 Task: Find connections with filter location Ilkal with filter topic #leadership with filter profile language French with filter current company Vedantu with filter school University School of Law and Legal Studies with filter industry Electric Power Transmission, Control, and Distribution with filter service category Growth Marketing with filter keywords title Translator
Action: Mouse moved to (521, 78)
Screenshot: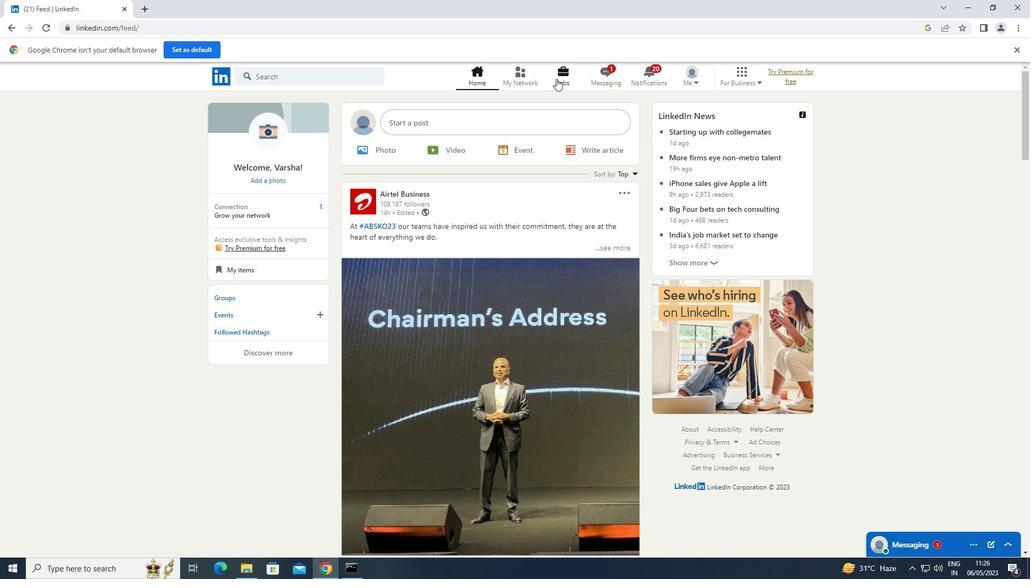 
Action: Mouse pressed left at (521, 78)
Screenshot: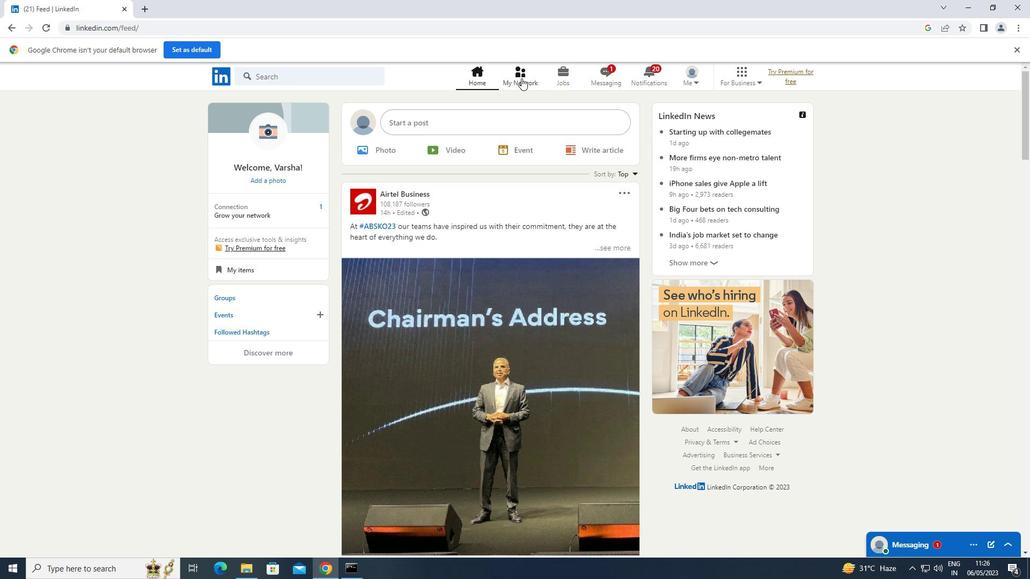 
Action: Mouse moved to (293, 133)
Screenshot: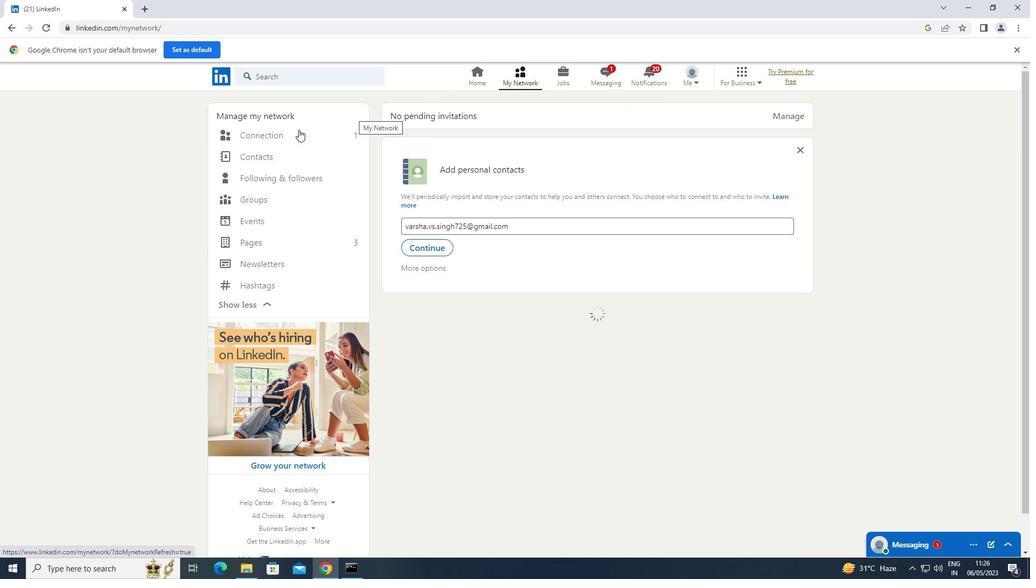 
Action: Mouse pressed left at (293, 133)
Screenshot: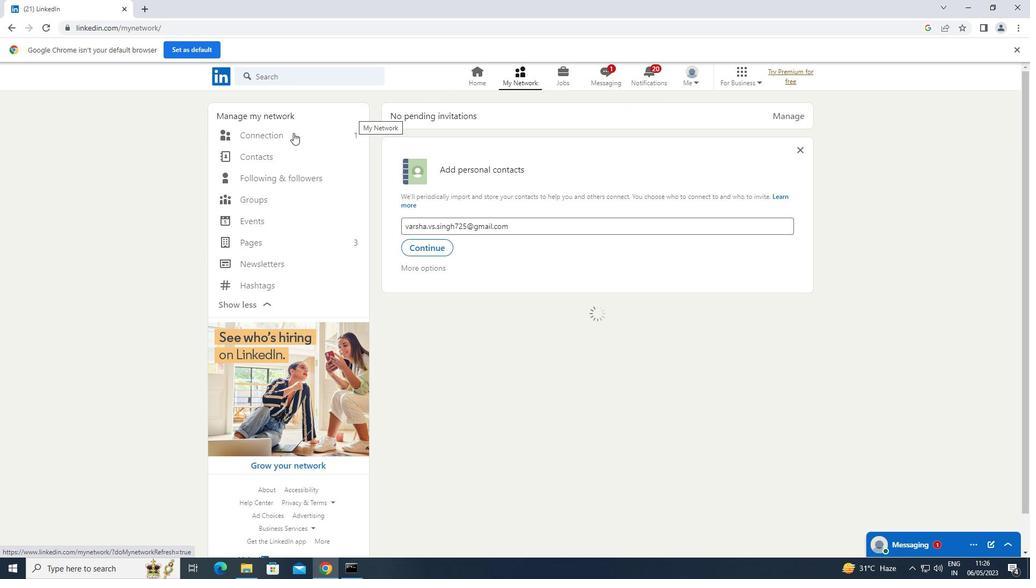 
Action: Mouse moved to (605, 136)
Screenshot: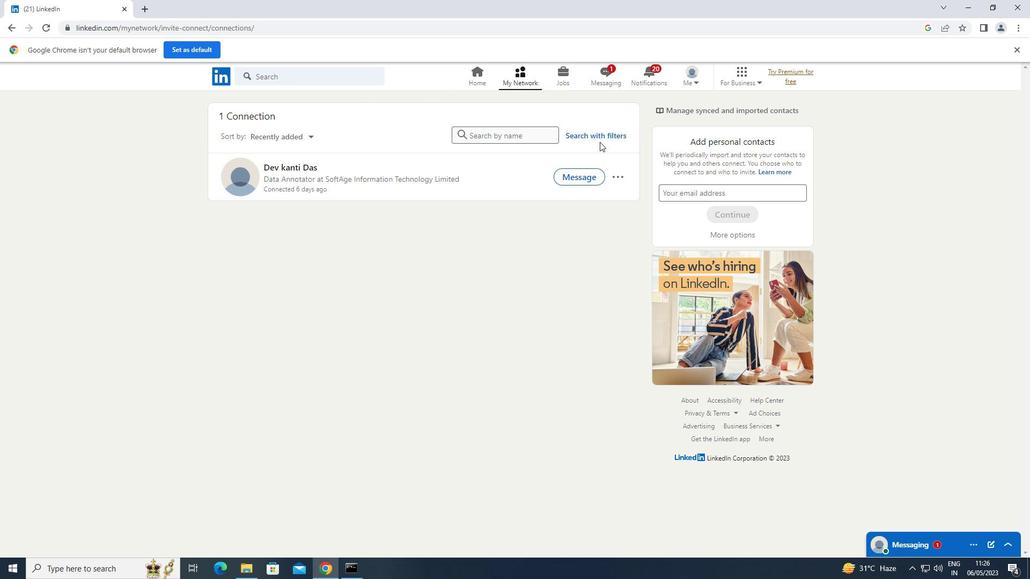 
Action: Mouse pressed left at (605, 136)
Screenshot: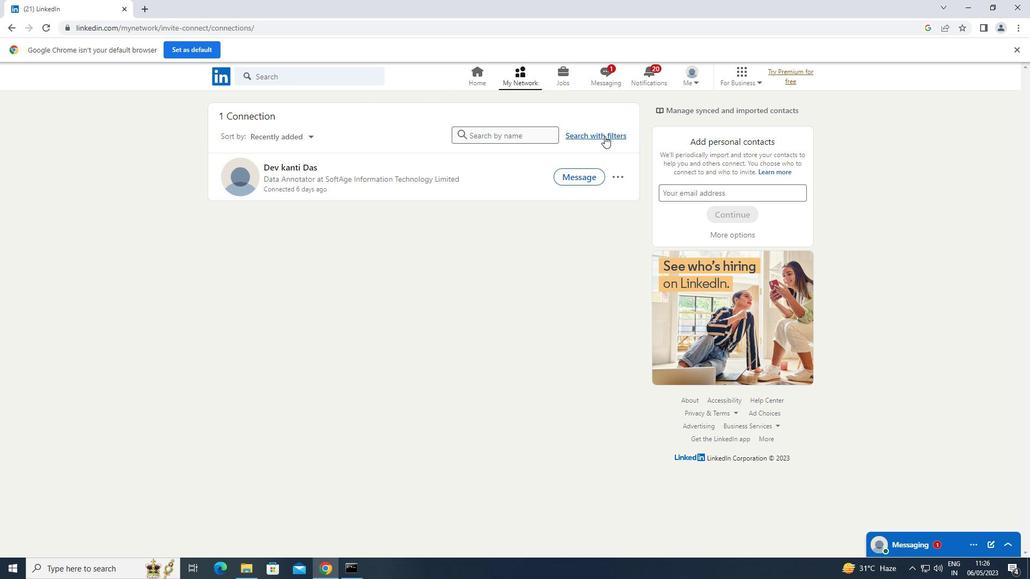 
Action: Mouse moved to (553, 107)
Screenshot: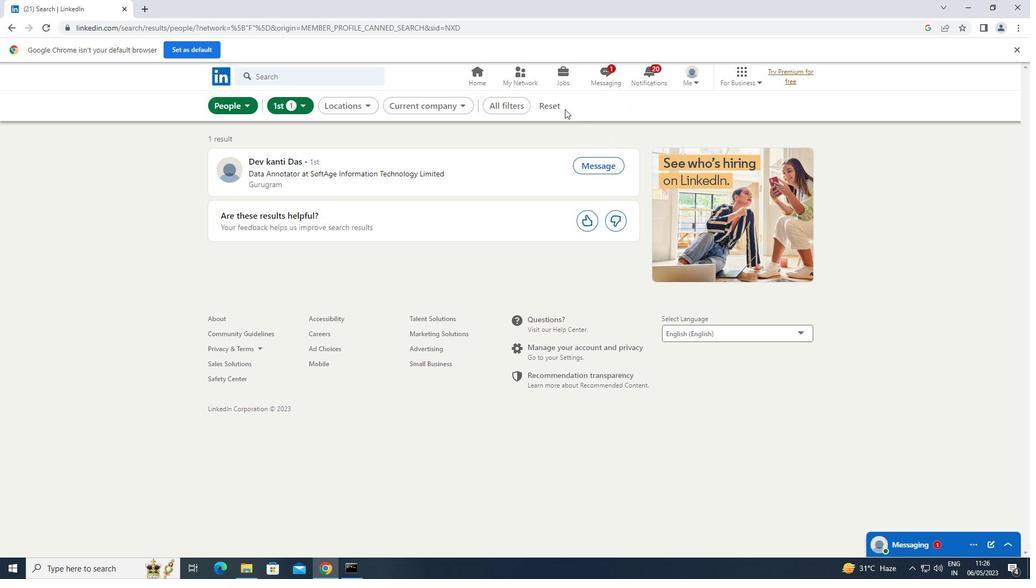 
Action: Mouse pressed left at (553, 107)
Screenshot: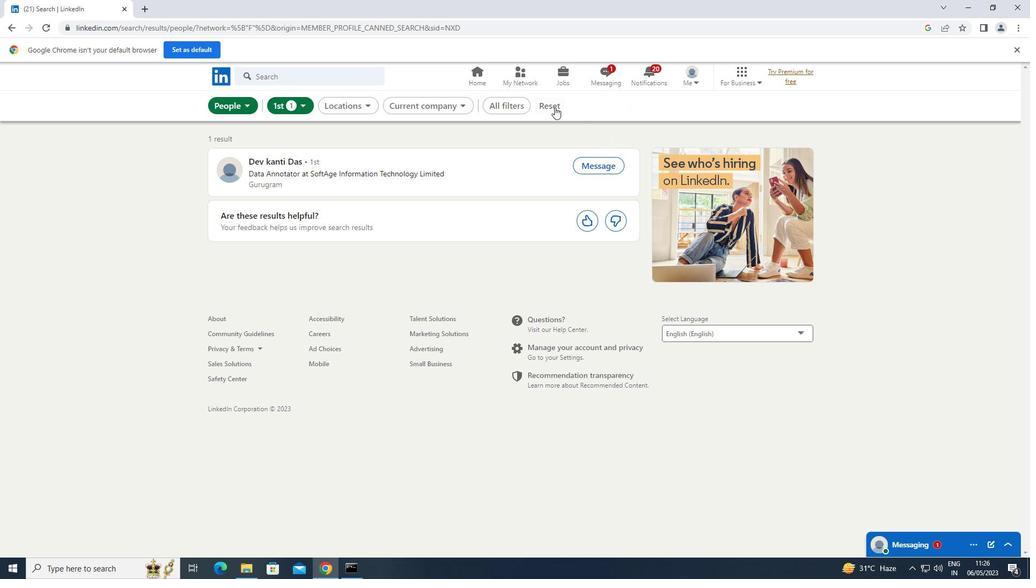 
Action: Mouse moved to (541, 107)
Screenshot: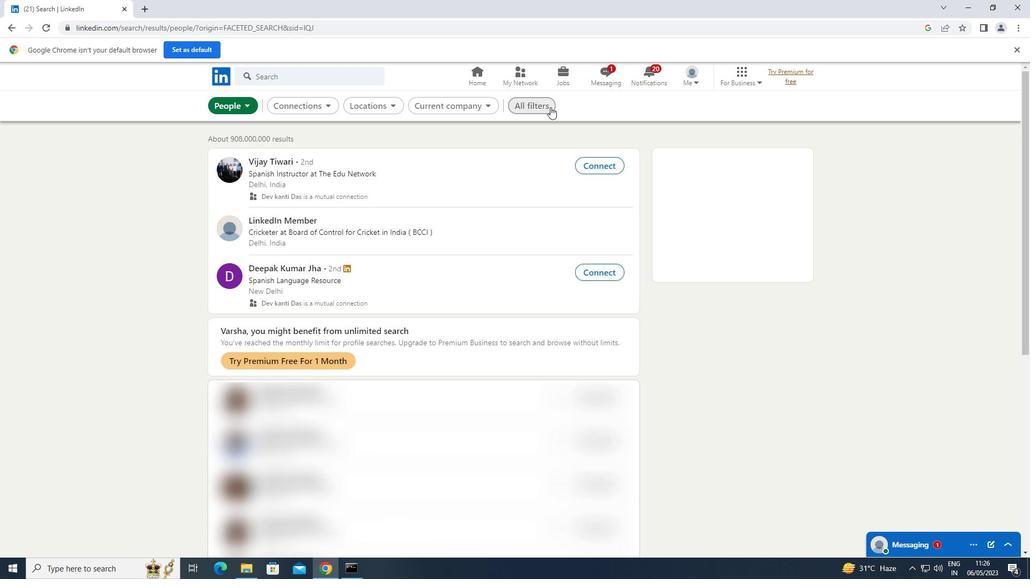 
Action: Mouse pressed left at (541, 107)
Screenshot: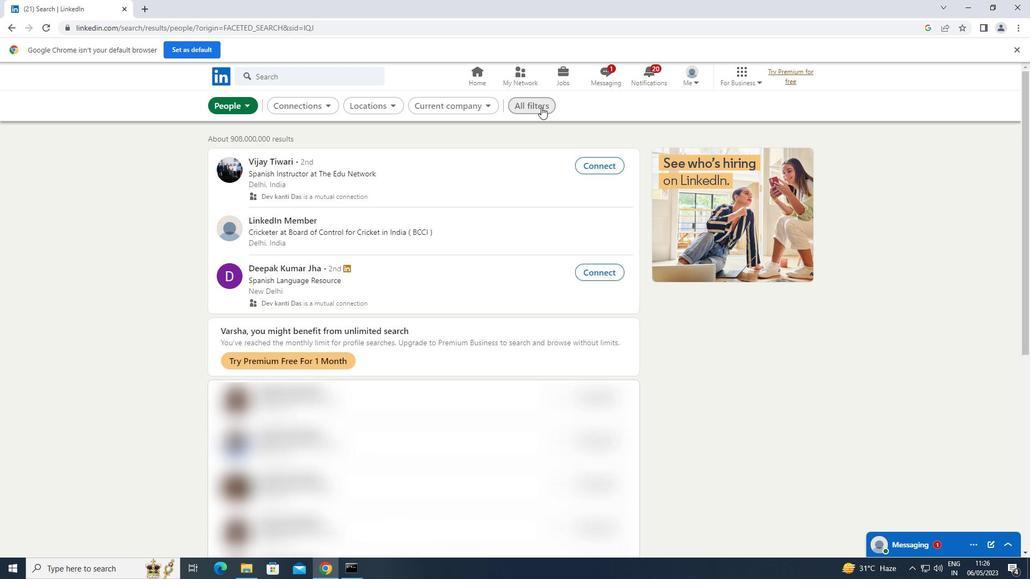 
Action: Mouse moved to (964, 299)
Screenshot: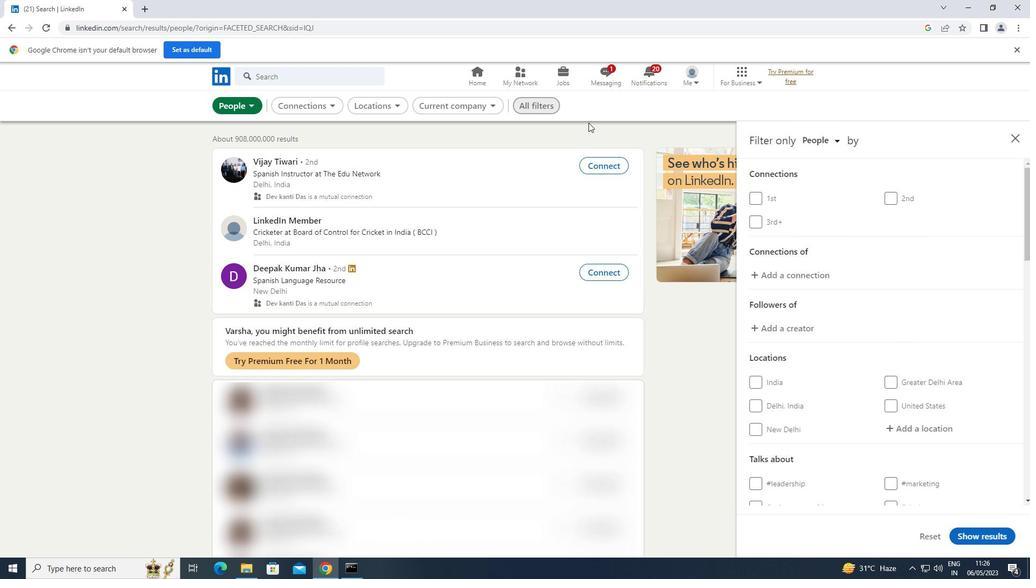 
Action: Mouse scrolled (964, 299) with delta (0, 0)
Screenshot: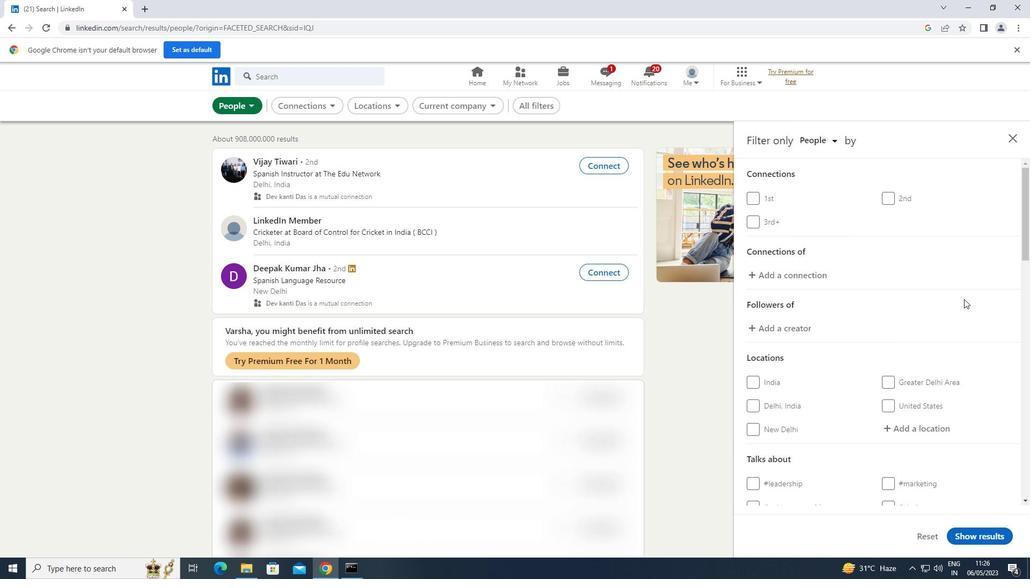 
Action: Mouse scrolled (964, 299) with delta (0, 0)
Screenshot: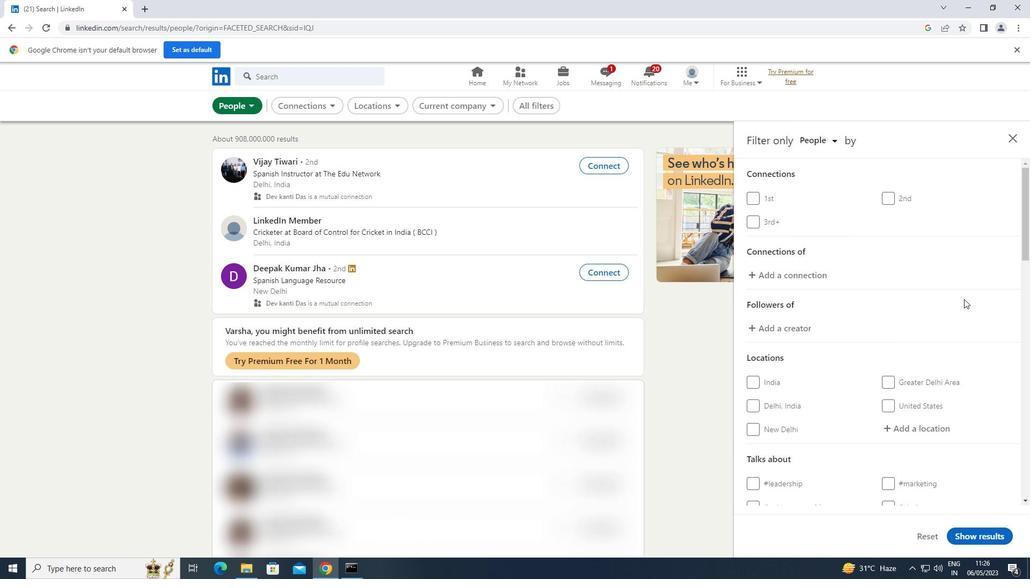 
Action: Mouse moved to (924, 325)
Screenshot: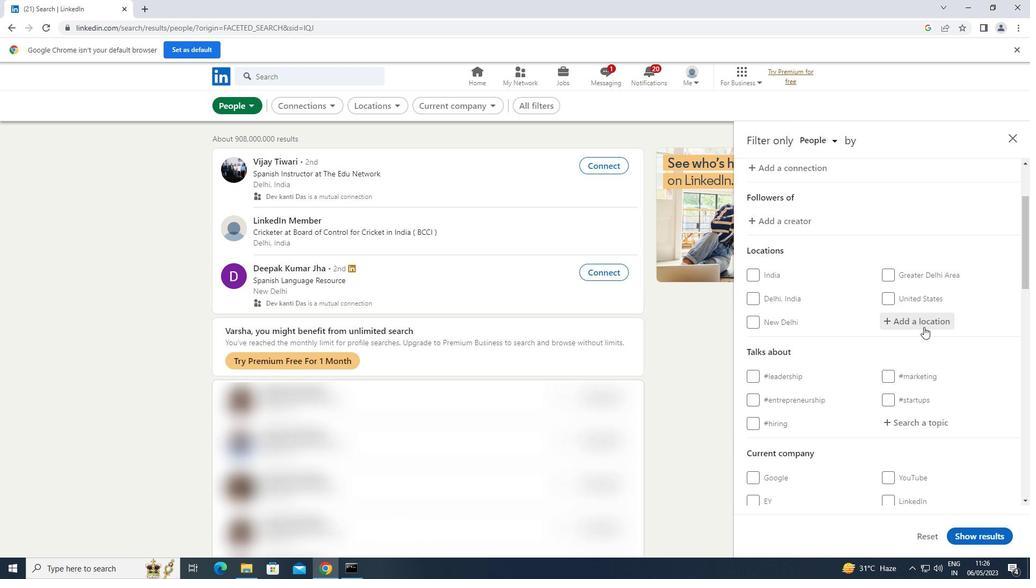
Action: Mouse pressed left at (924, 325)
Screenshot: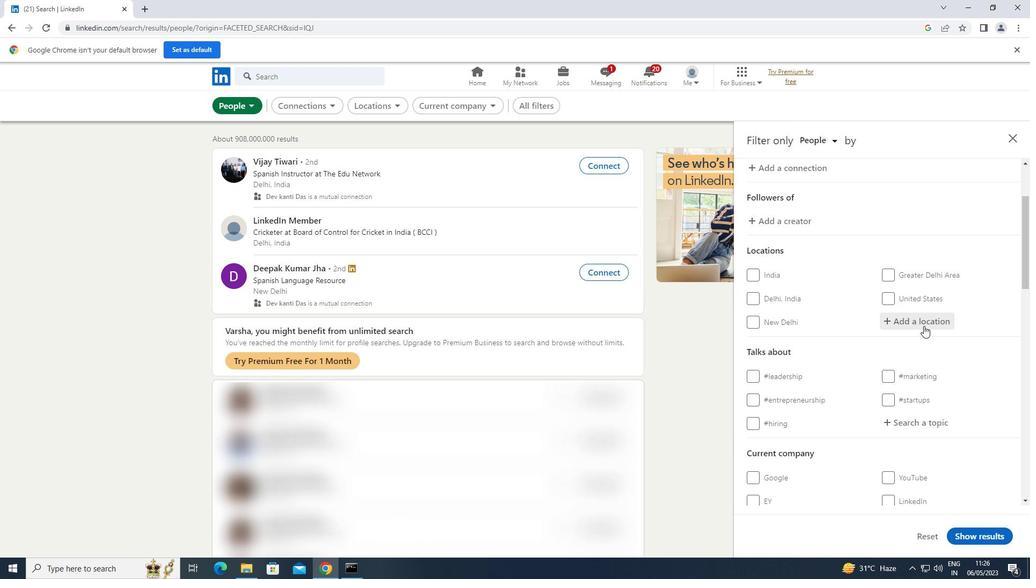 
Action: Key pressed <Key.shift>ILKAL
Screenshot: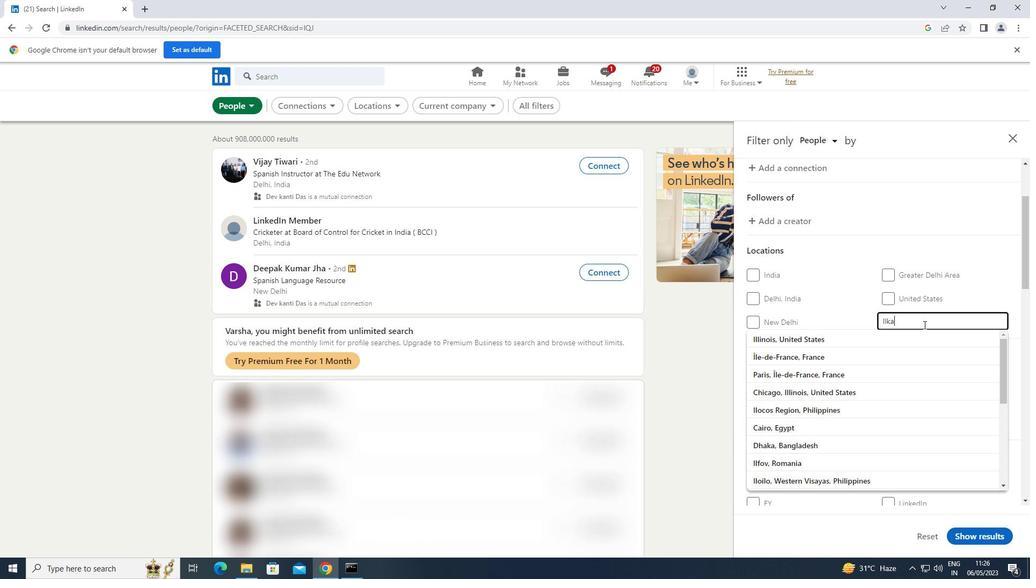 
Action: Mouse moved to (900, 418)
Screenshot: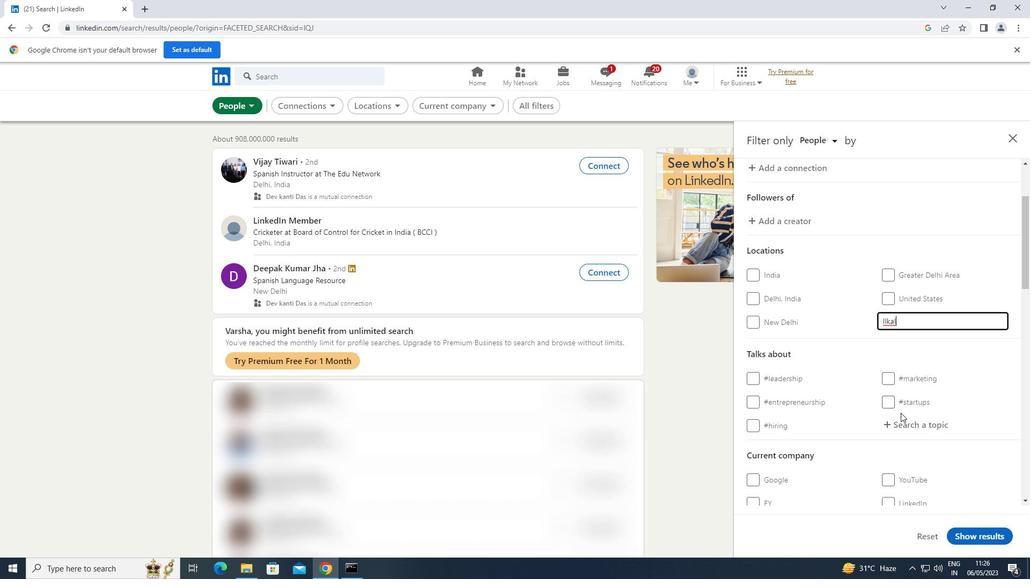 
Action: Mouse pressed left at (900, 418)
Screenshot: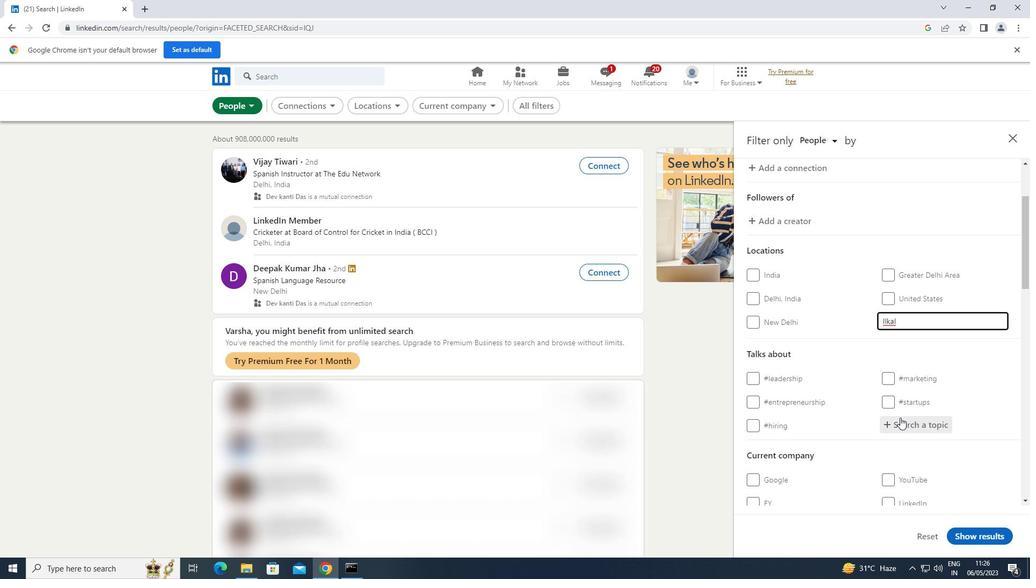
Action: Key pressed LEADERSHIP
Screenshot: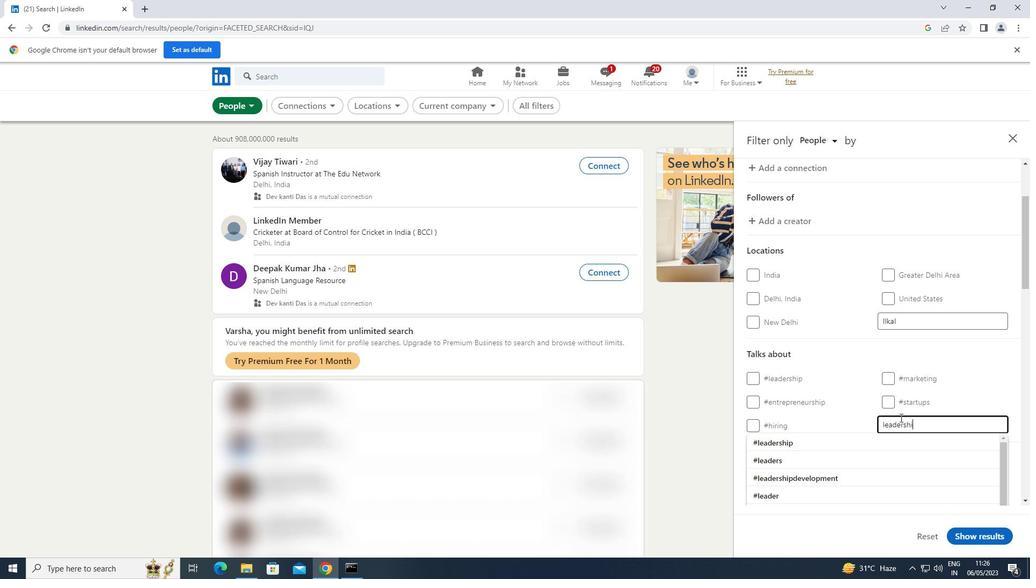 
Action: Mouse moved to (814, 438)
Screenshot: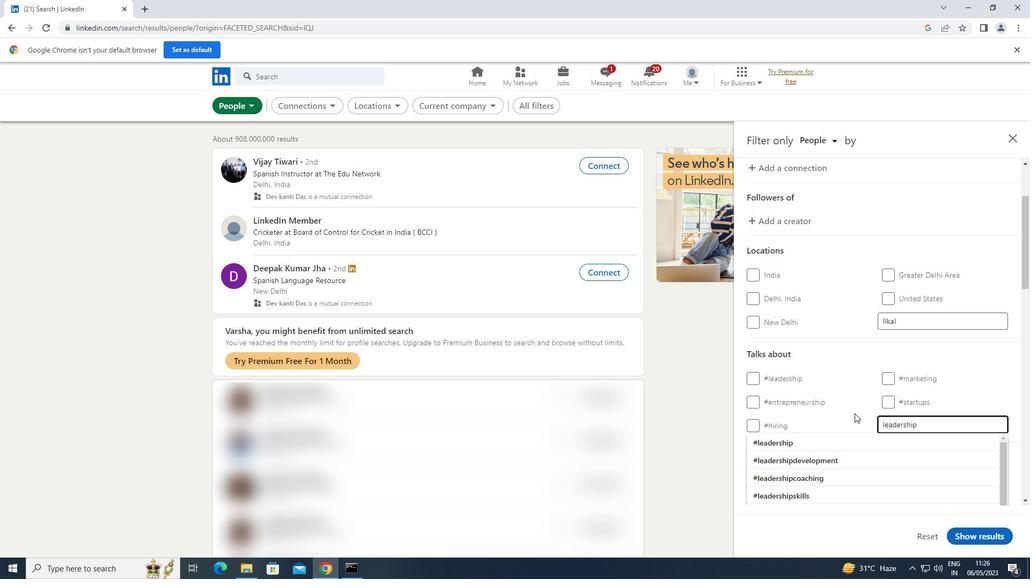 
Action: Mouse pressed left at (814, 438)
Screenshot: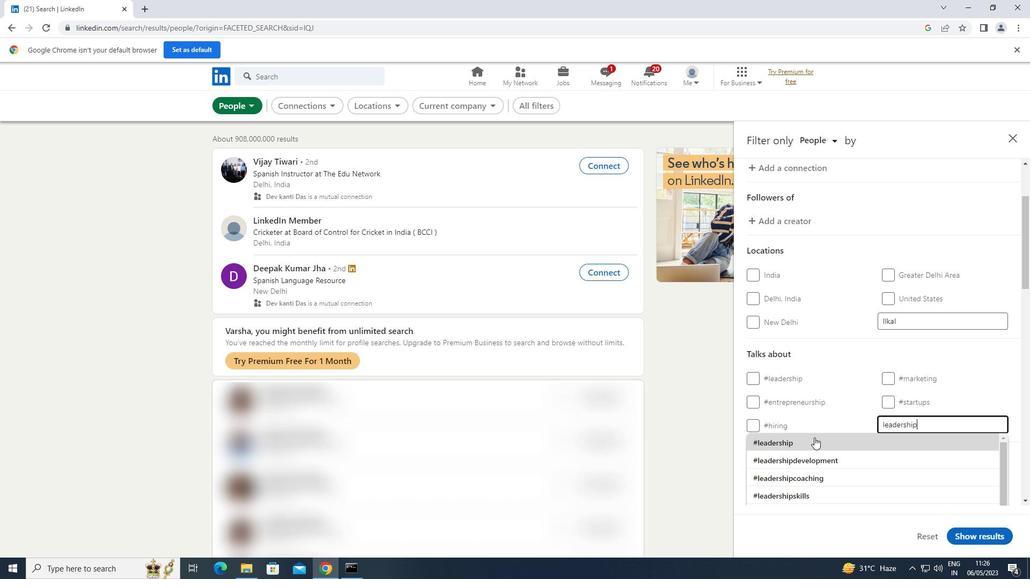 
Action: Mouse scrolled (814, 437) with delta (0, 0)
Screenshot: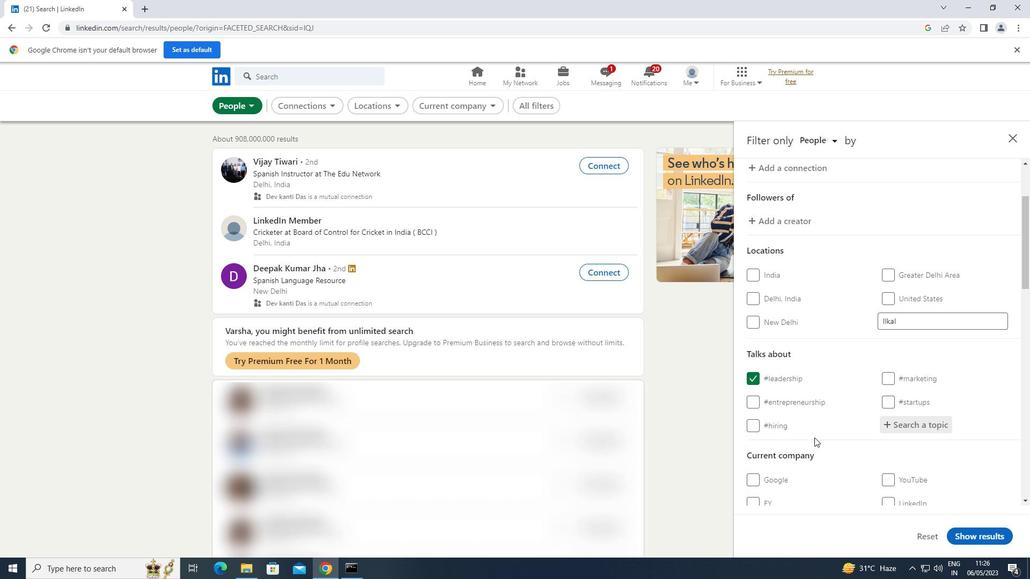 
Action: Mouse scrolled (814, 437) with delta (0, 0)
Screenshot: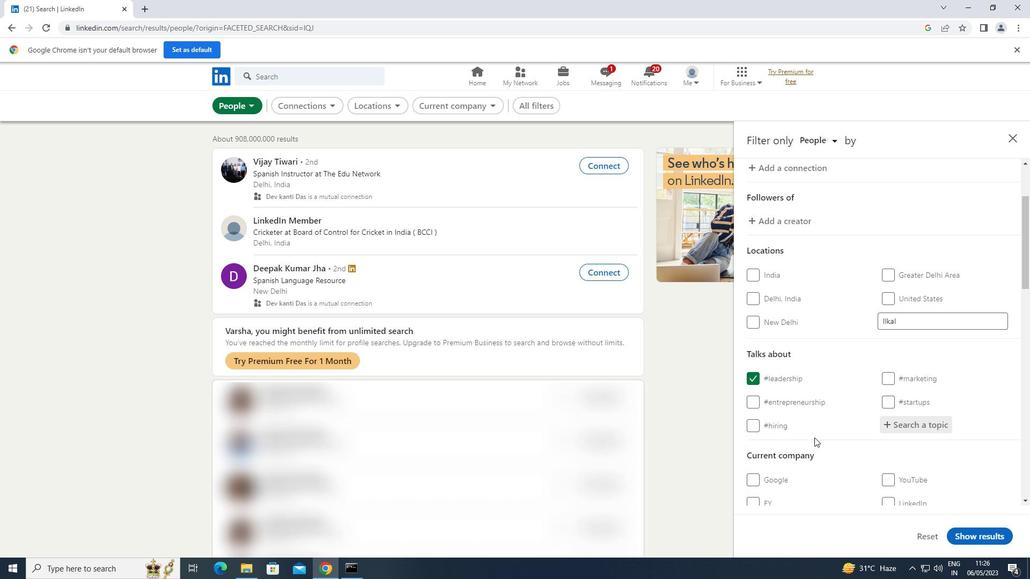 
Action: Mouse scrolled (814, 437) with delta (0, 0)
Screenshot: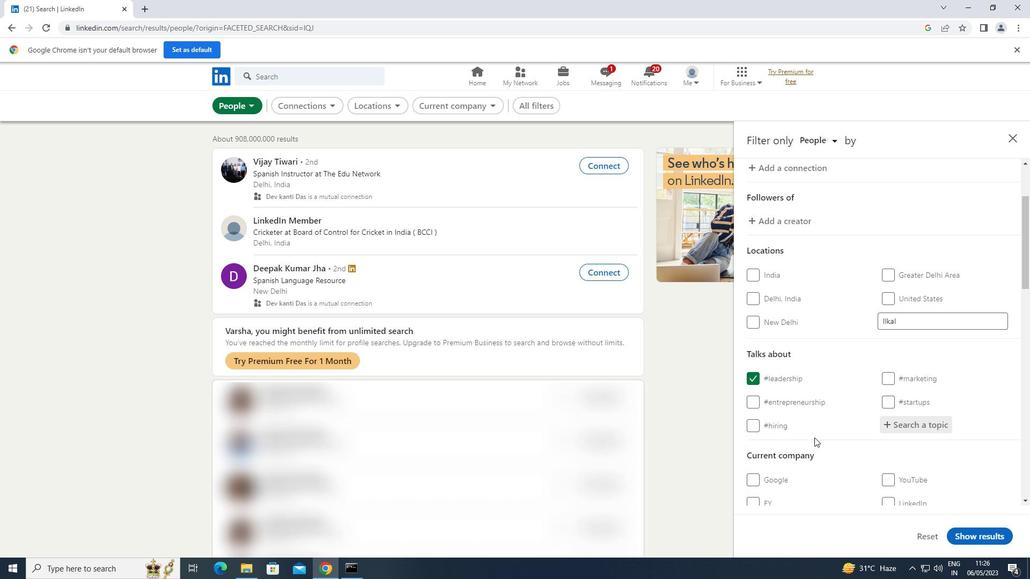 
Action: Mouse scrolled (814, 437) with delta (0, 0)
Screenshot: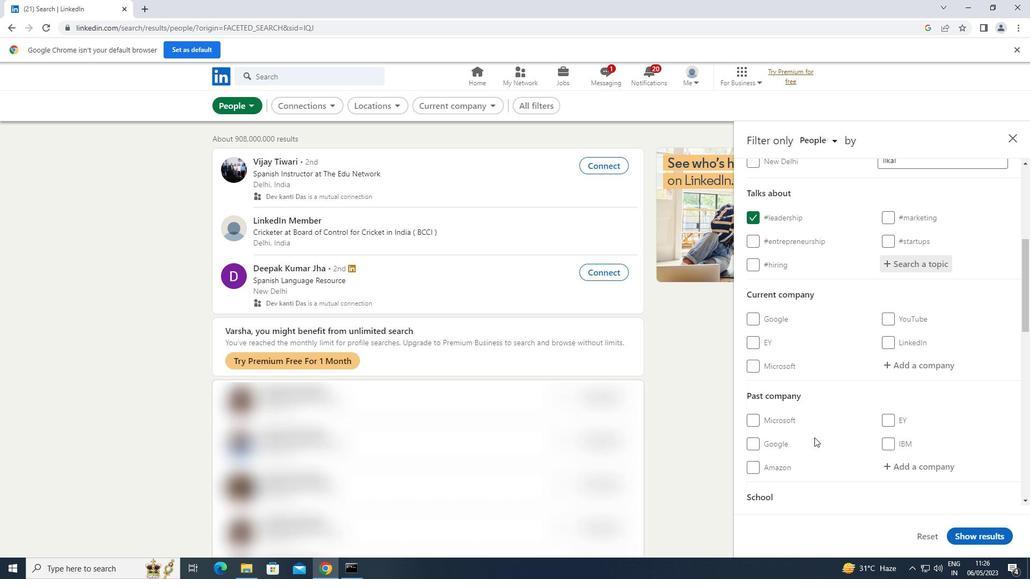 
Action: Mouse scrolled (814, 437) with delta (0, 0)
Screenshot: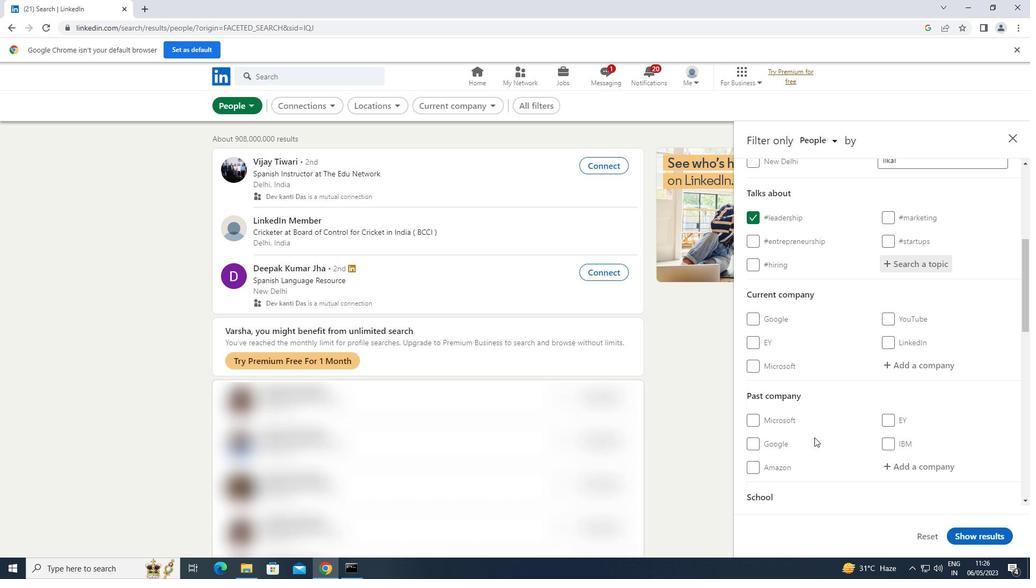 
Action: Mouse scrolled (814, 437) with delta (0, 0)
Screenshot: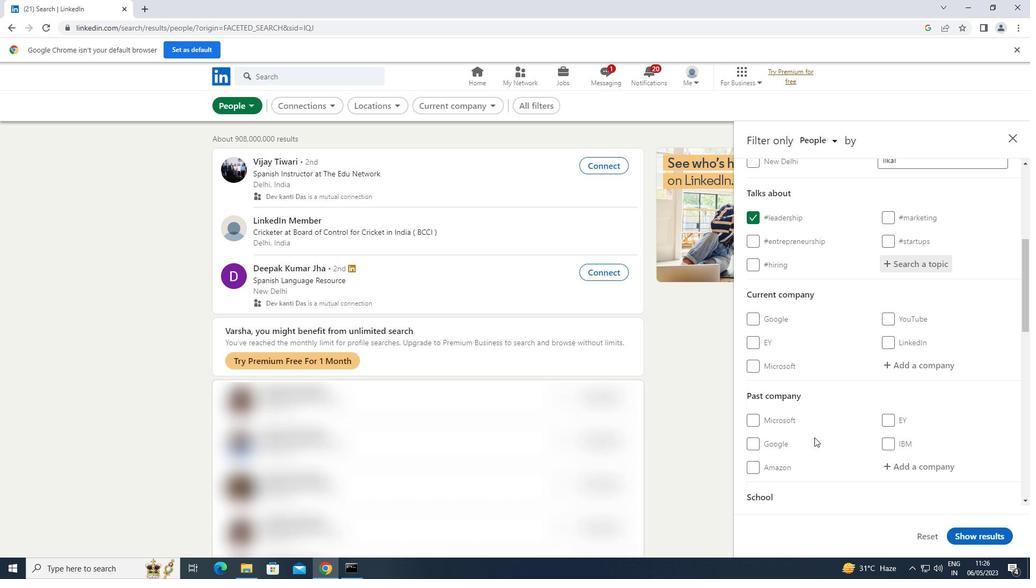 
Action: Mouse scrolled (814, 437) with delta (0, 0)
Screenshot: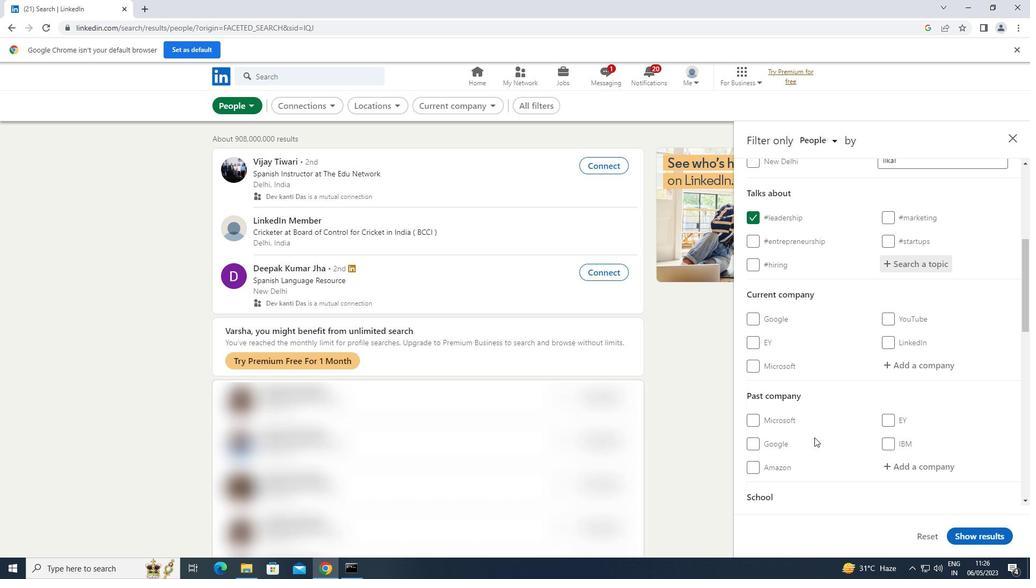 
Action: Mouse scrolled (814, 437) with delta (0, 0)
Screenshot: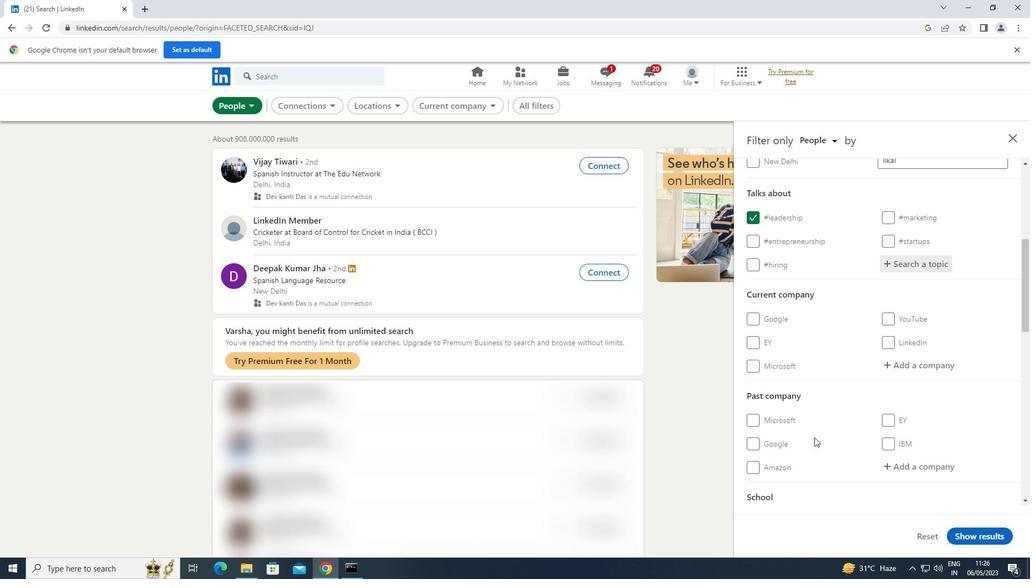 
Action: Mouse scrolled (814, 437) with delta (0, 0)
Screenshot: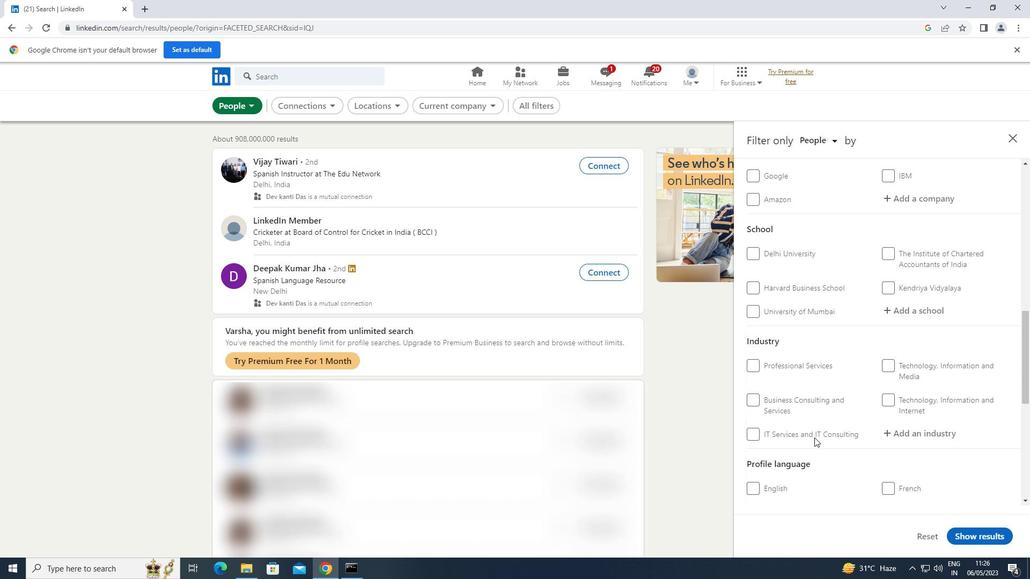 
Action: Mouse scrolled (814, 437) with delta (0, 0)
Screenshot: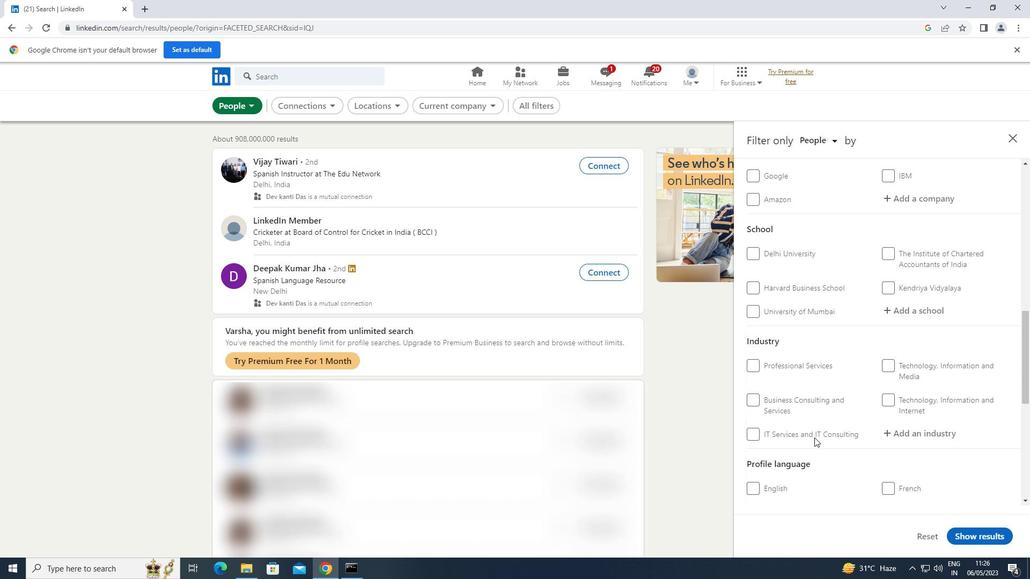
Action: Mouse moved to (888, 381)
Screenshot: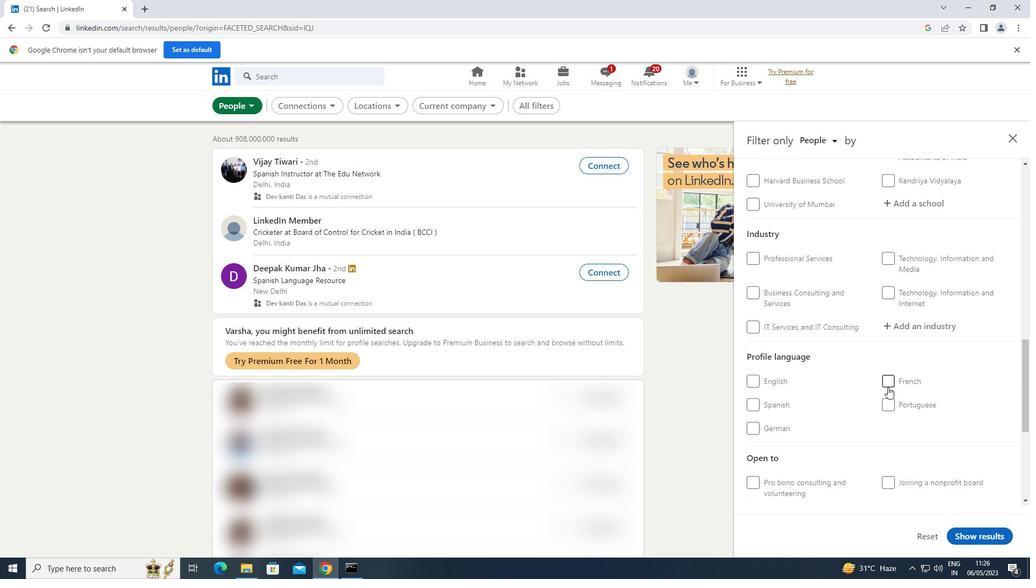 
Action: Mouse pressed left at (888, 381)
Screenshot: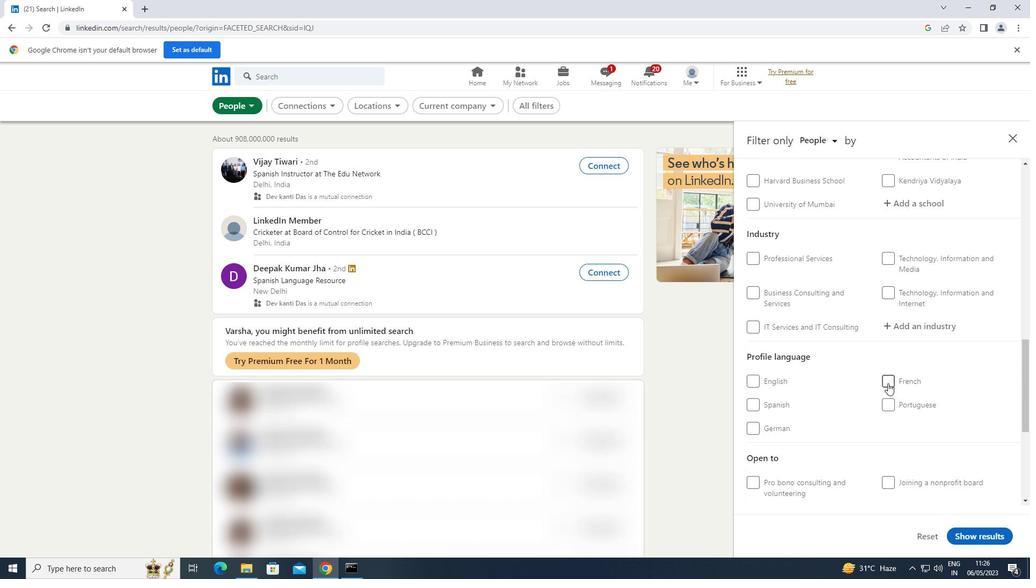 
Action: Mouse moved to (888, 383)
Screenshot: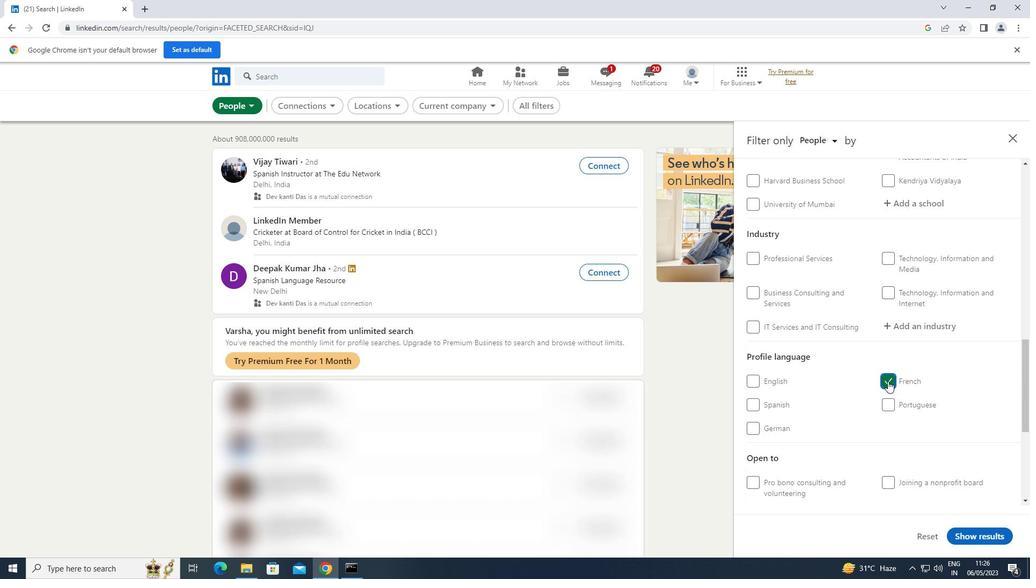 
Action: Mouse scrolled (888, 383) with delta (0, 0)
Screenshot: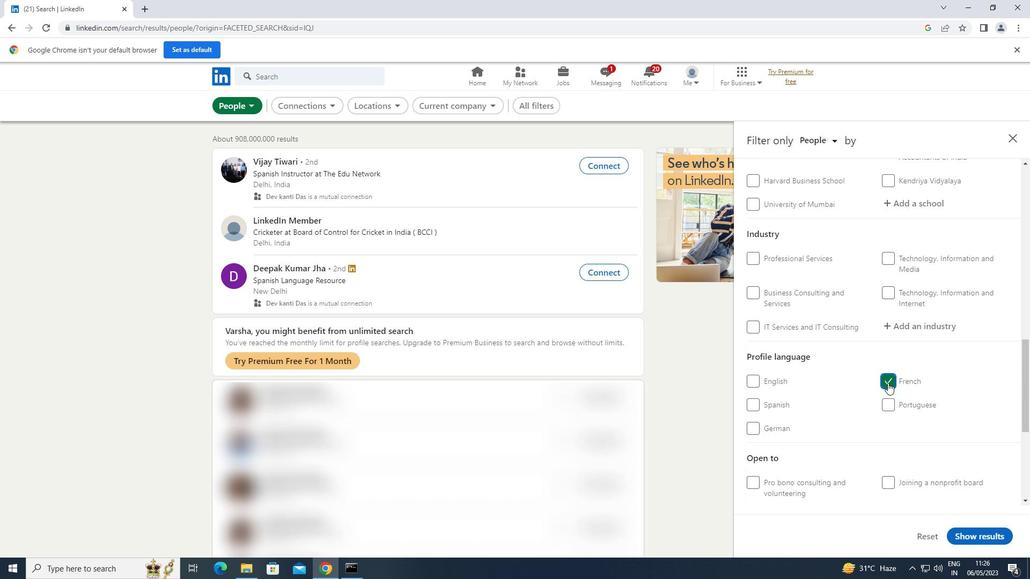 
Action: Mouse scrolled (888, 383) with delta (0, 0)
Screenshot: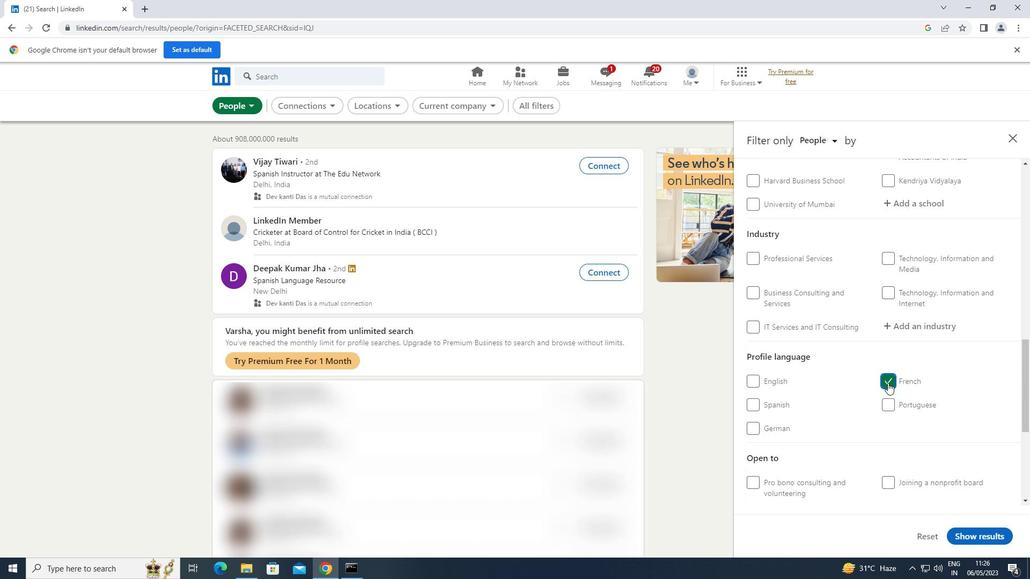 
Action: Mouse scrolled (888, 383) with delta (0, 0)
Screenshot: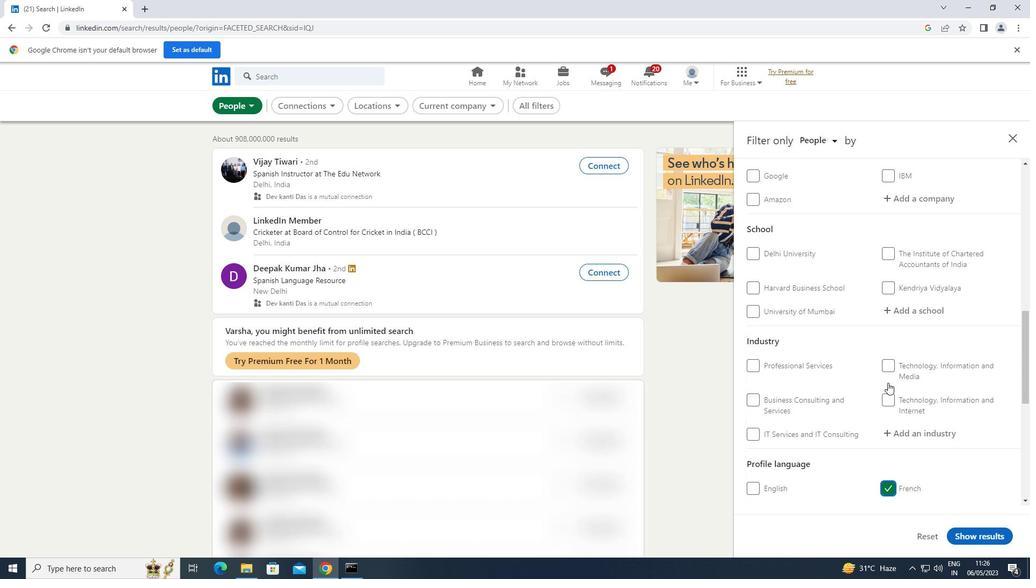 
Action: Mouse scrolled (888, 383) with delta (0, 0)
Screenshot: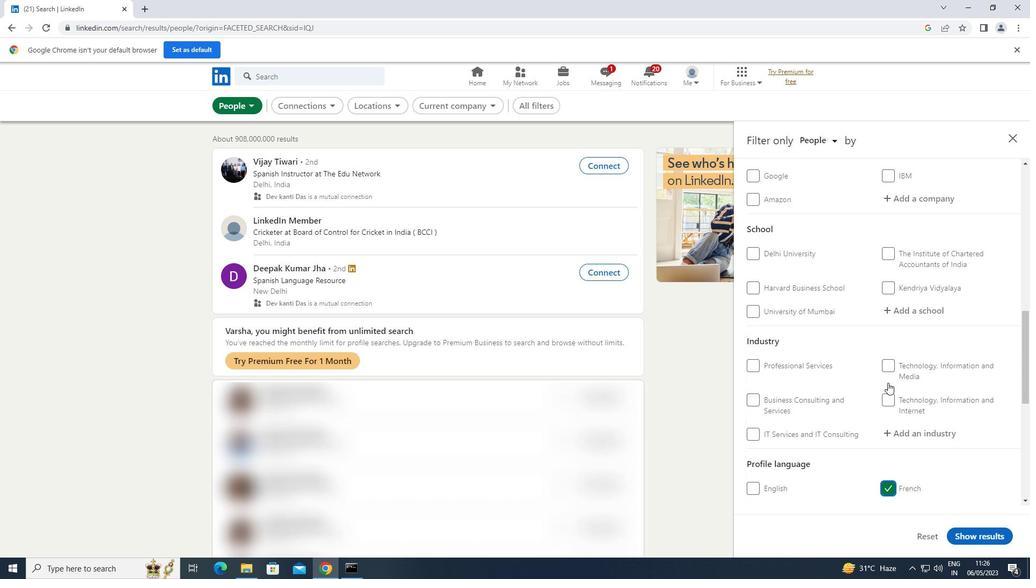 
Action: Mouse scrolled (888, 383) with delta (0, 0)
Screenshot: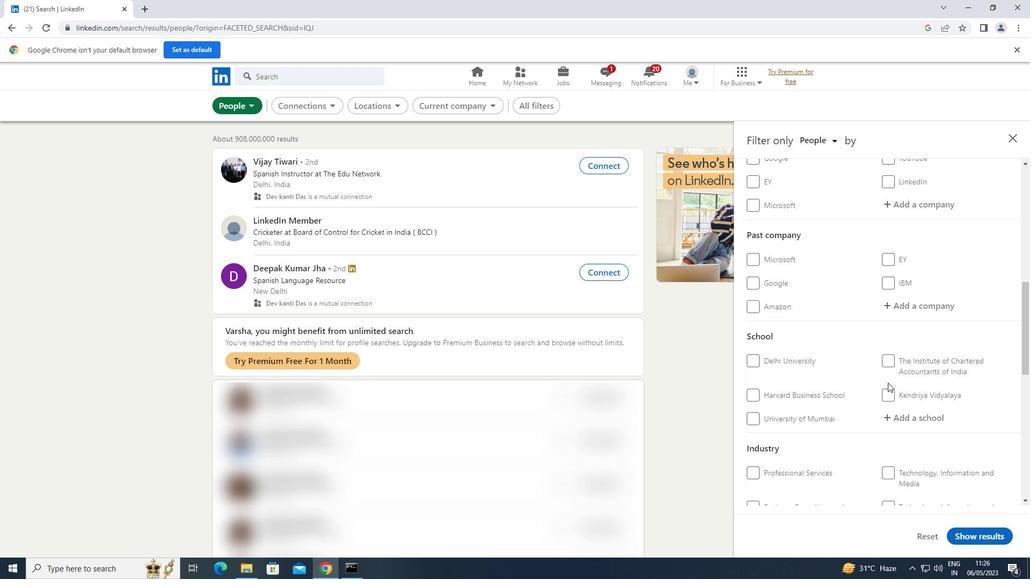 
Action: Mouse scrolled (888, 383) with delta (0, 0)
Screenshot: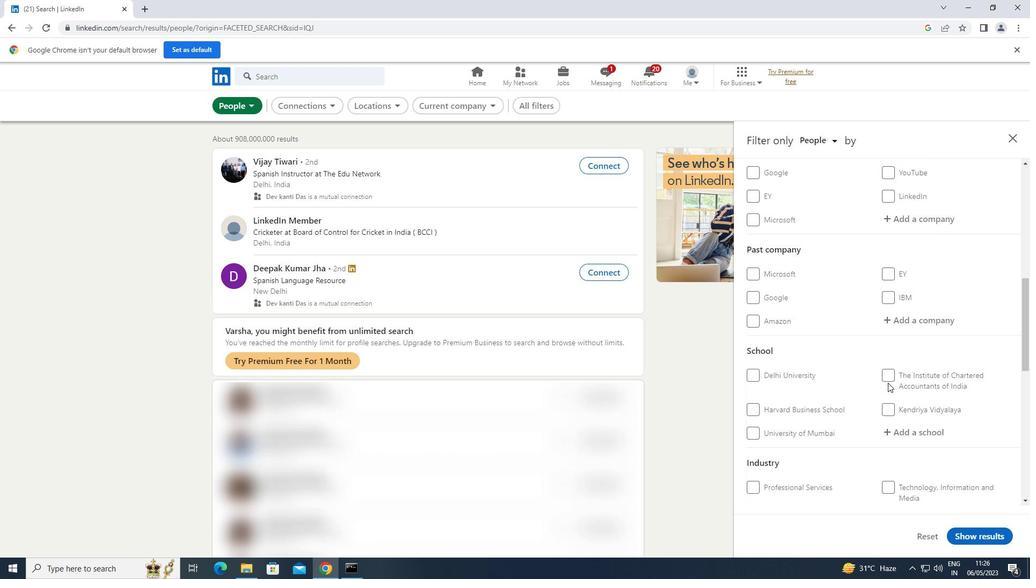 
Action: Mouse scrolled (888, 383) with delta (0, 0)
Screenshot: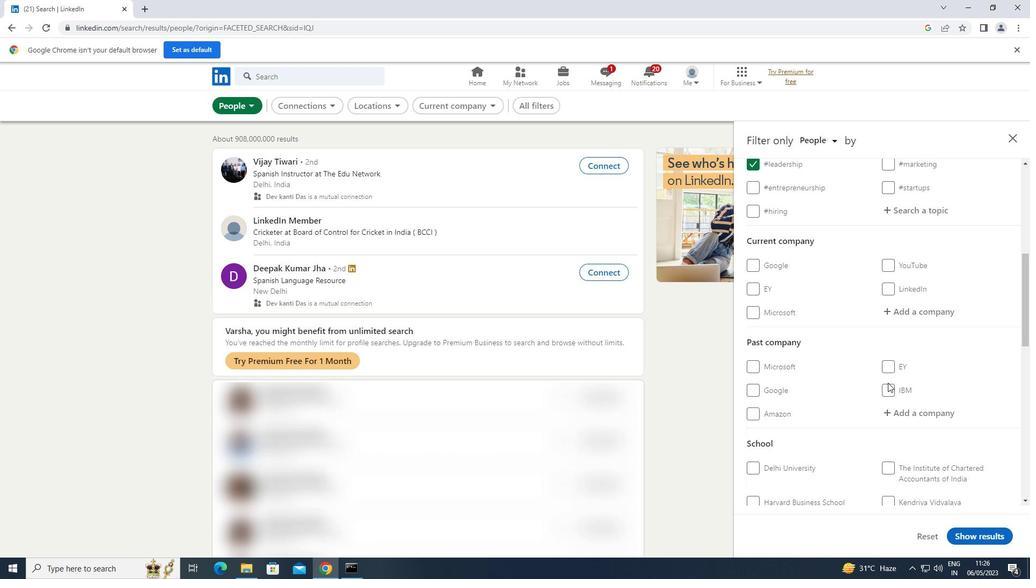 
Action: Mouse moved to (904, 370)
Screenshot: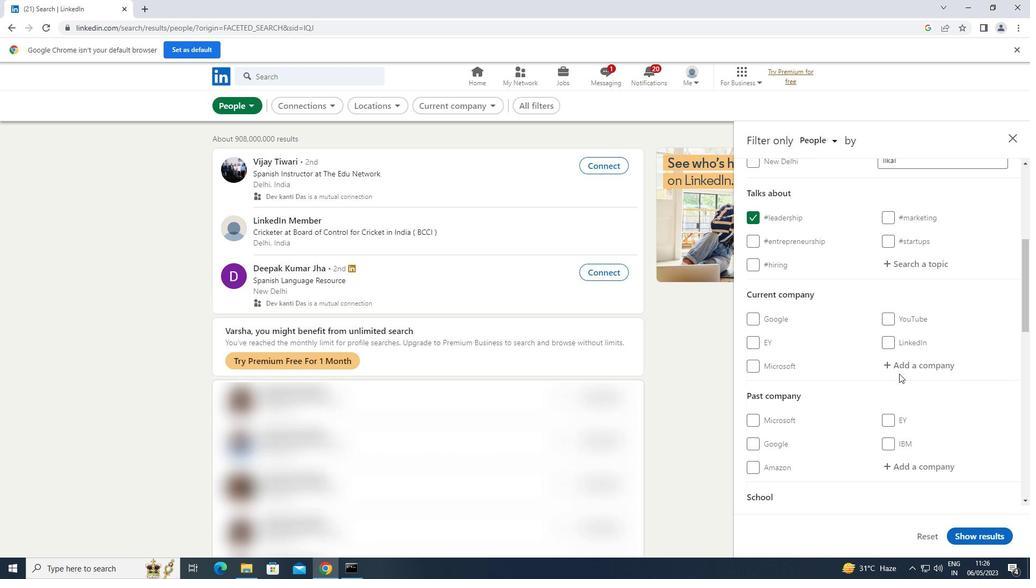 
Action: Mouse pressed left at (904, 370)
Screenshot: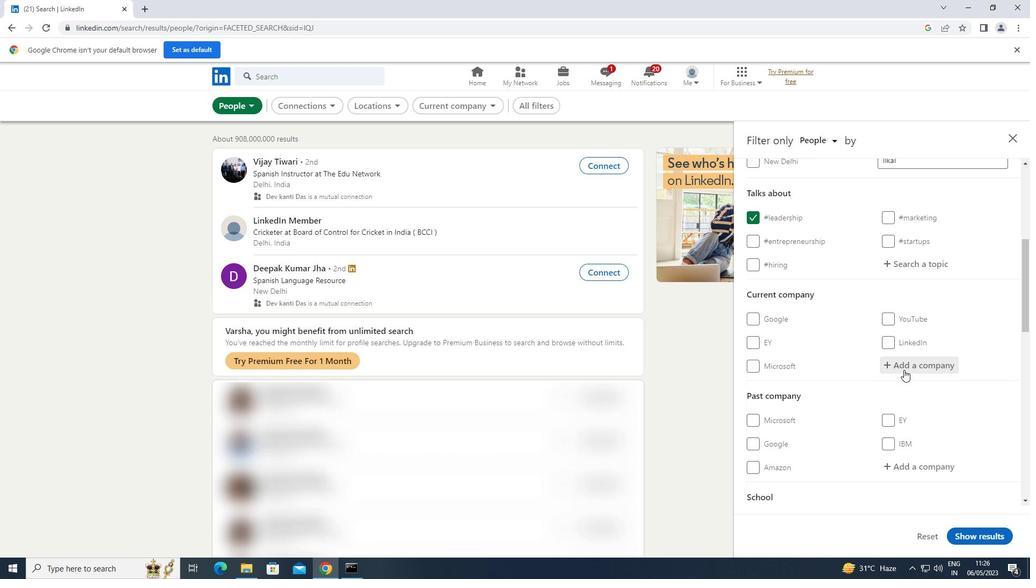 
Action: Key pressed <Key.shift>VEDANTU
Screenshot: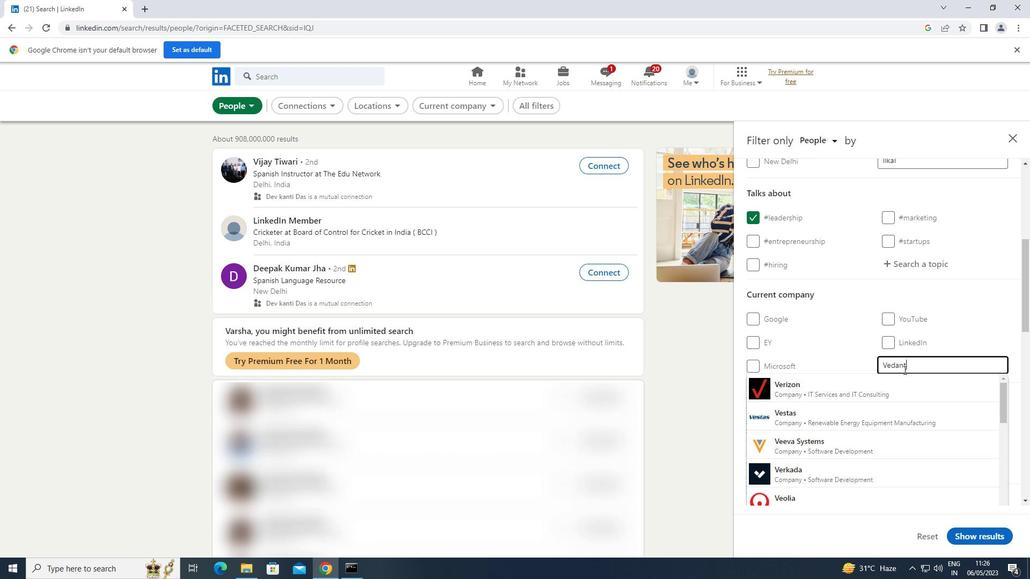 
Action: Mouse moved to (838, 383)
Screenshot: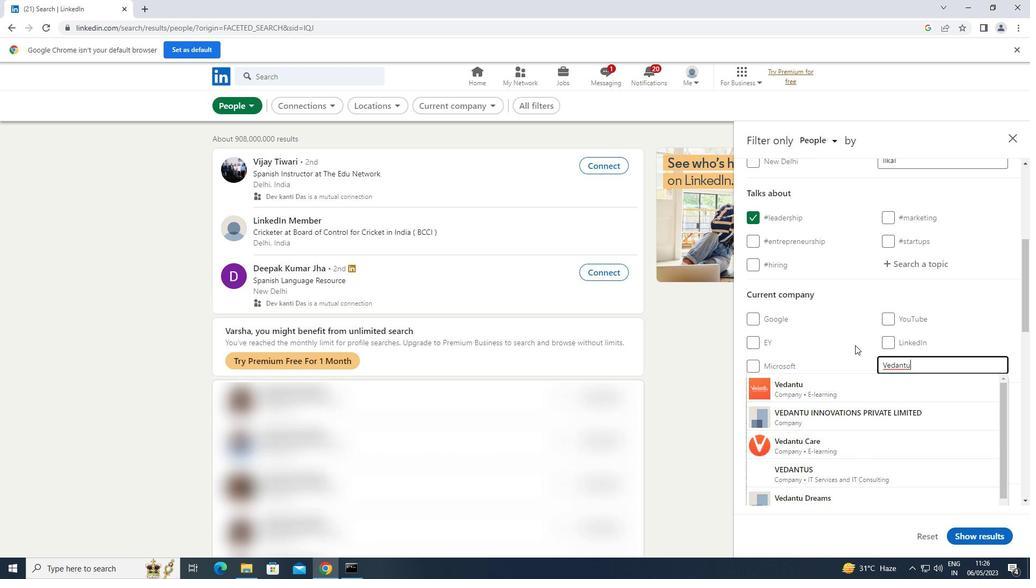 
Action: Mouse pressed left at (838, 383)
Screenshot: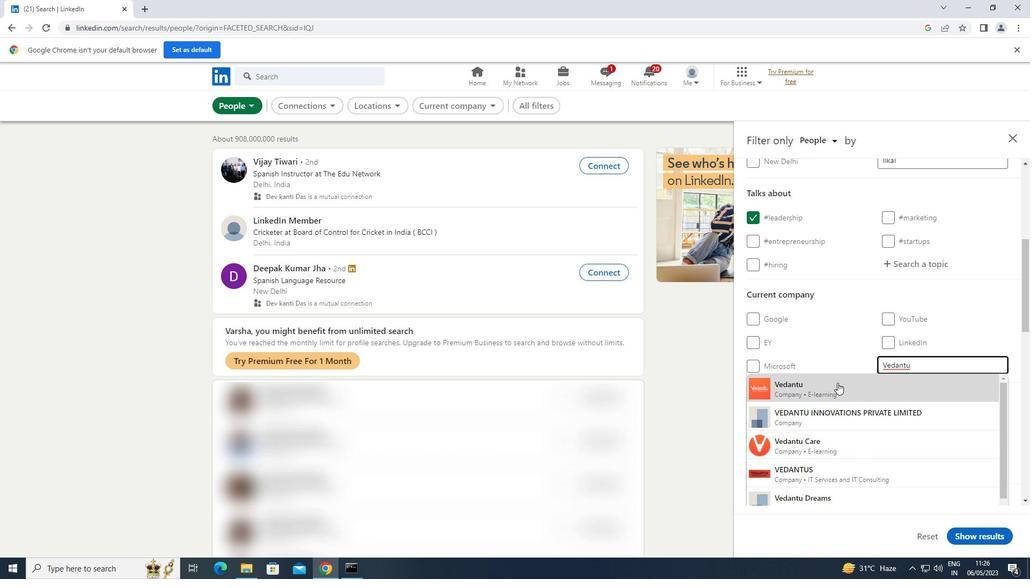
Action: Mouse scrolled (838, 382) with delta (0, 0)
Screenshot: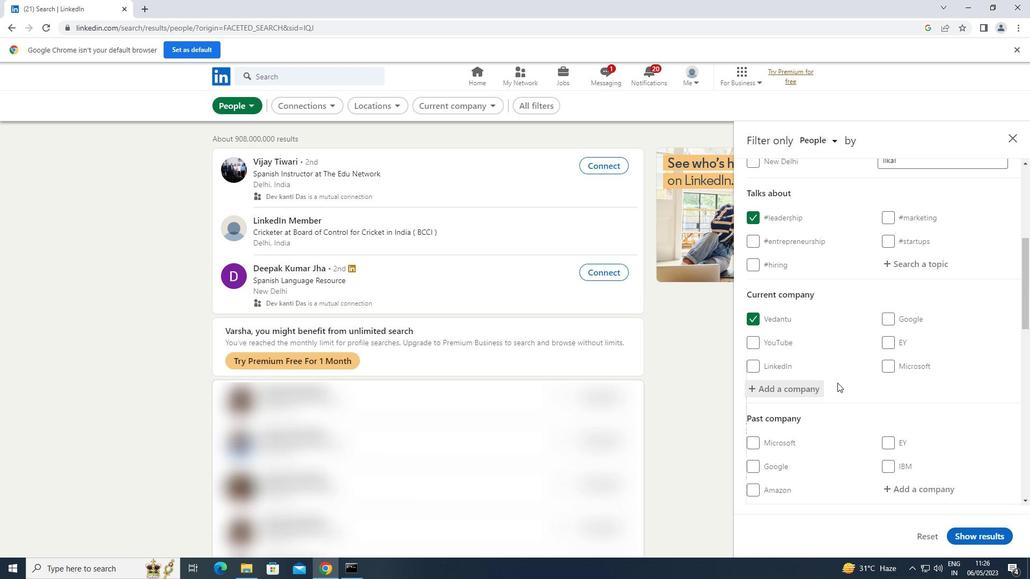 
Action: Mouse scrolled (838, 382) with delta (0, 0)
Screenshot: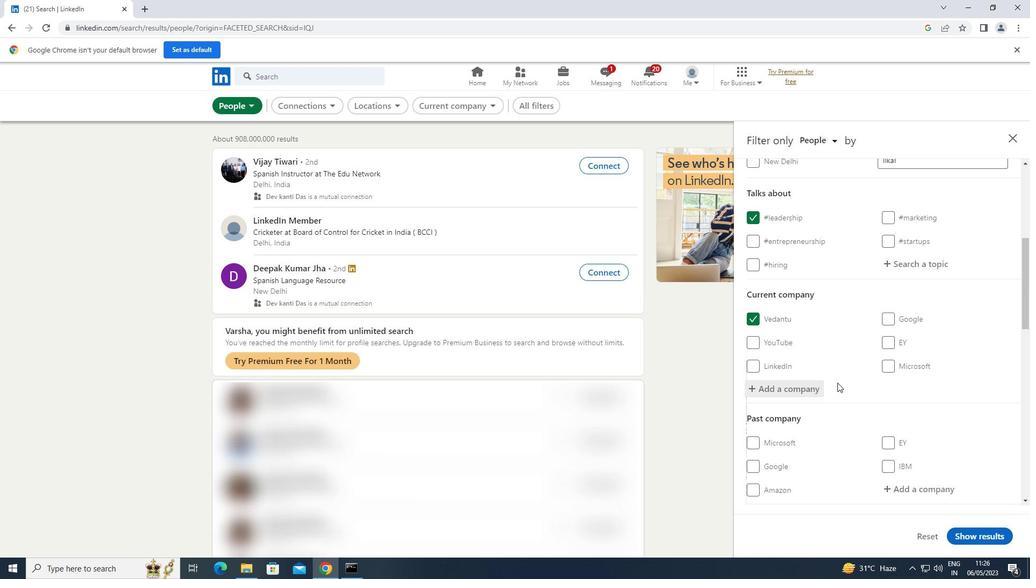 
Action: Mouse scrolled (838, 382) with delta (0, 0)
Screenshot: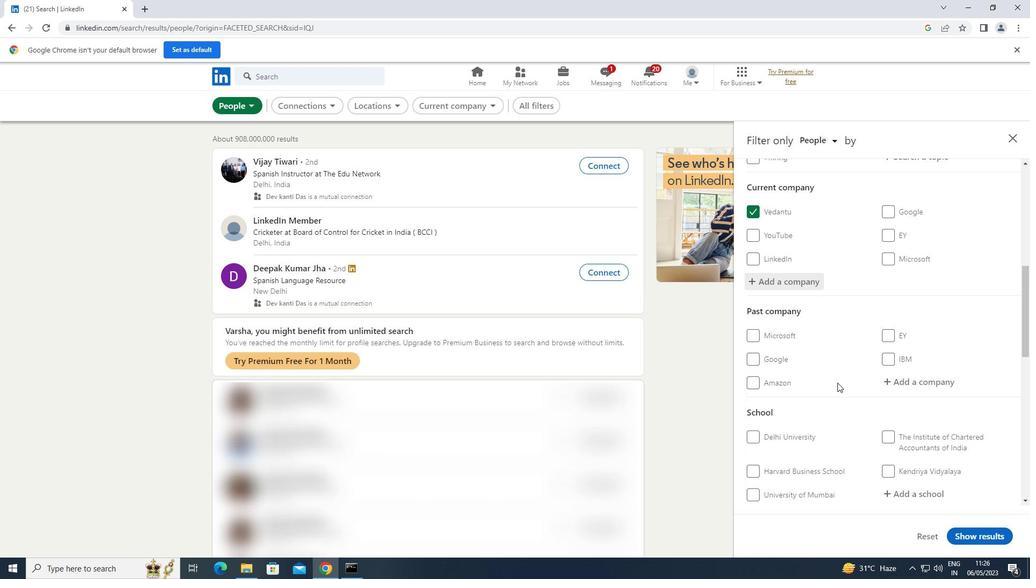 
Action: Mouse scrolled (838, 382) with delta (0, 0)
Screenshot: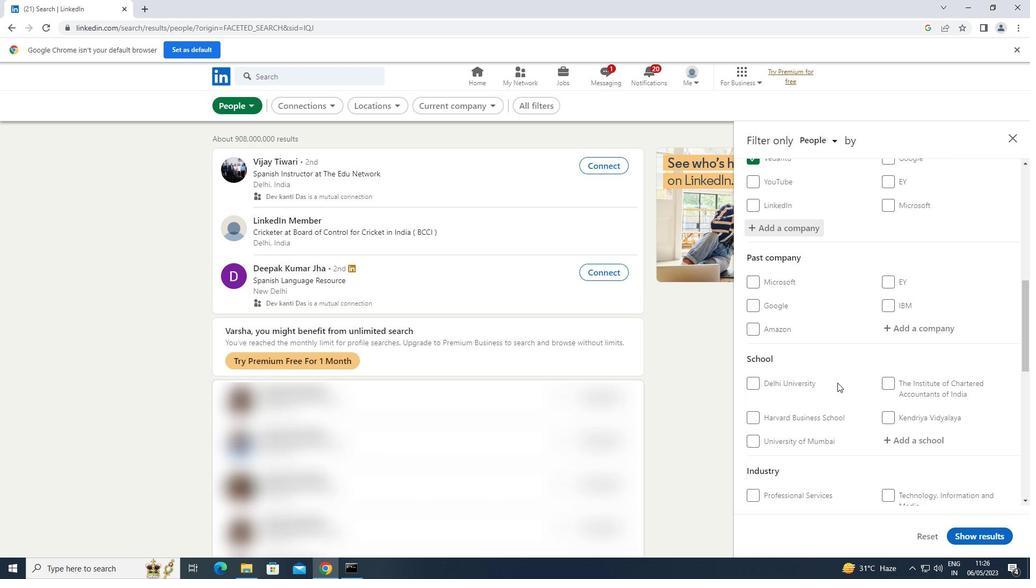 
Action: Mouse moved to (923, 389)
Screenshot: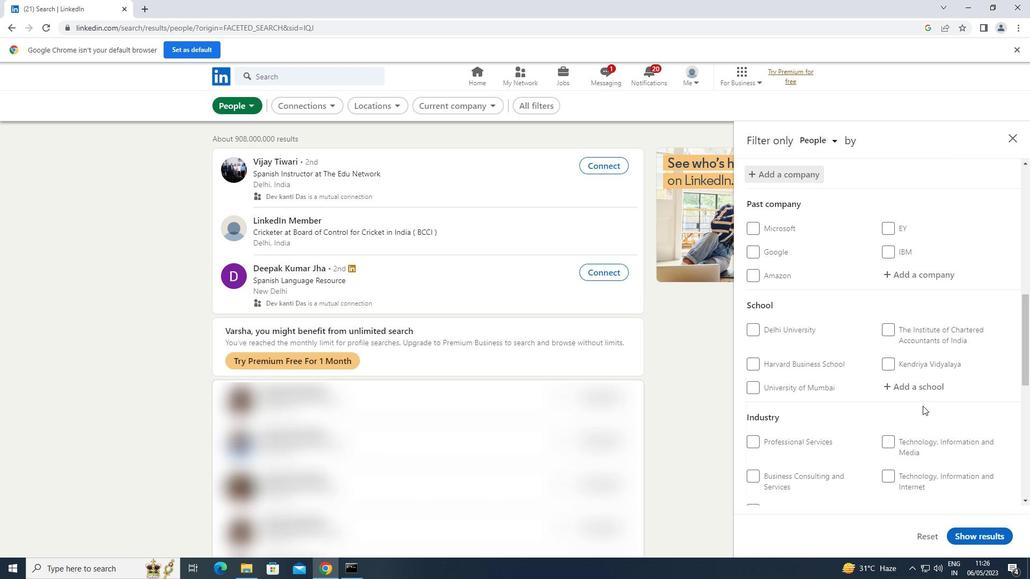 
Action: Mouse pressed left at (923, 389)
Screenshot: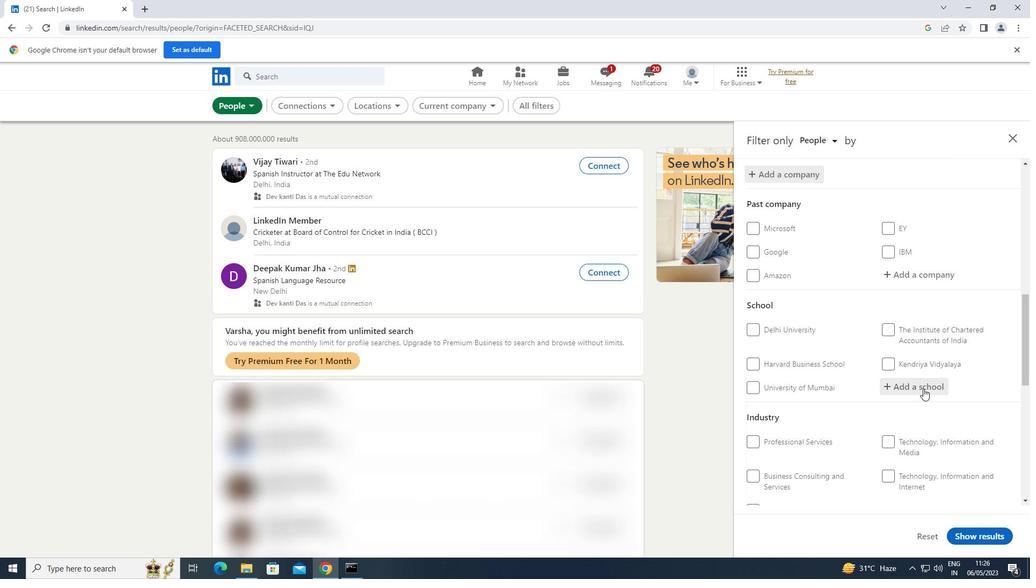 
Action: Key pressed <Key.shift>UNIVERSITY<Key.space><Key.shift>SCHOOL<Key.space>OF<Key.space><Key.shift>LAW<Key.space>AND<Key.space><Key.shift>LEGAL
Screenshot: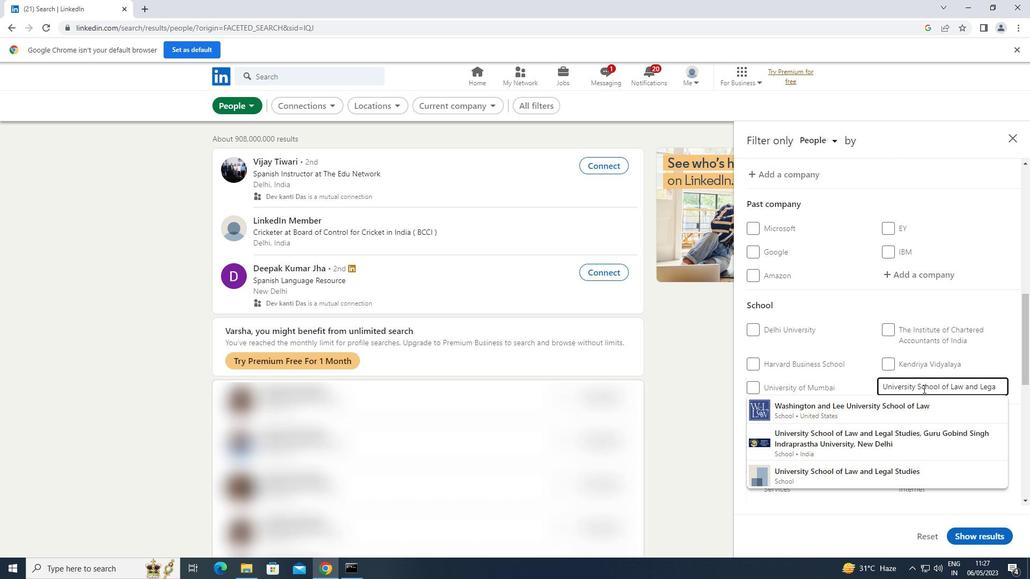 
Action: Mouse moved to (858, 447)
Screenshot: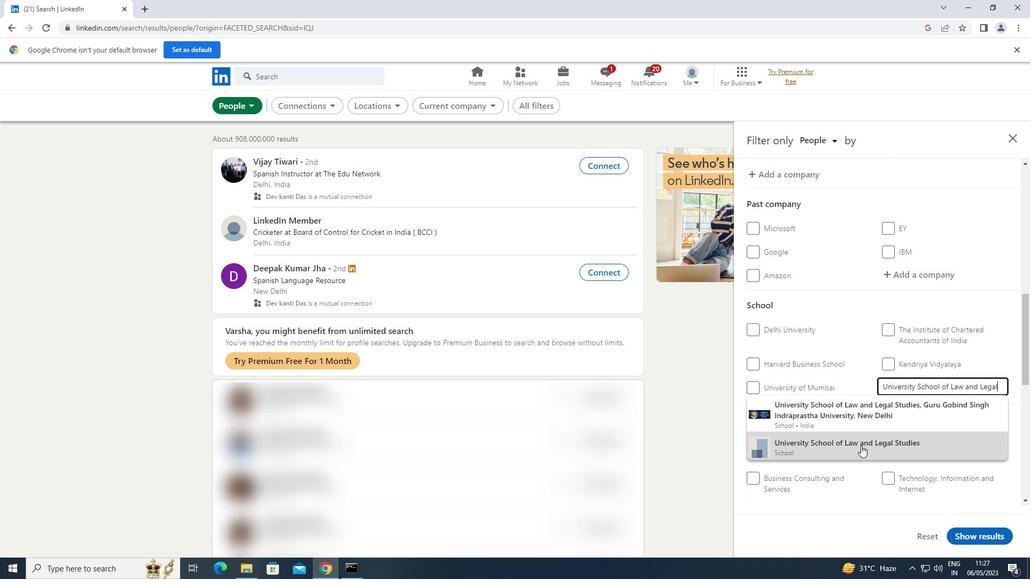 
Action: Mouse pressed left at (858, 447)
Screenshot: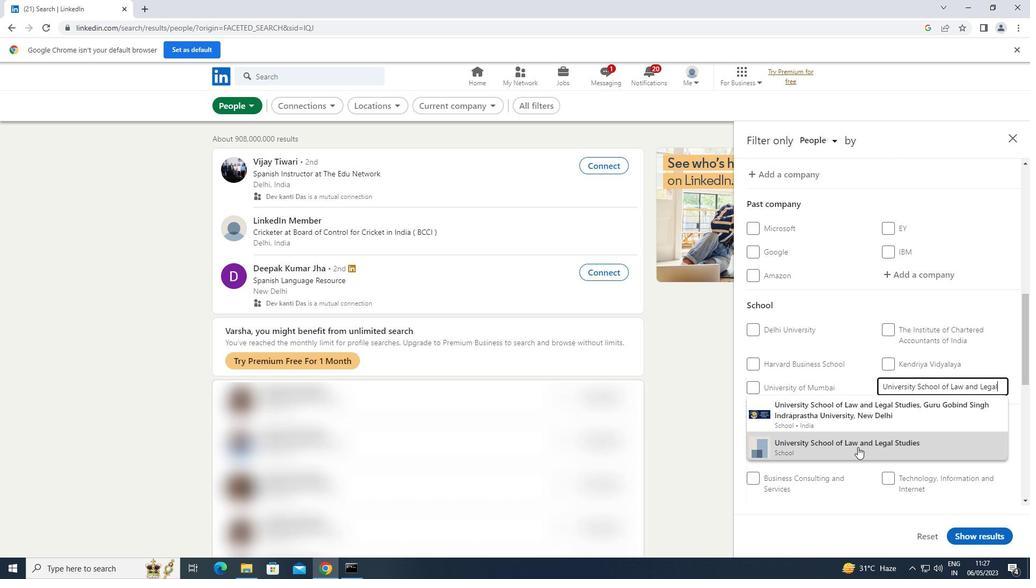 
Action: Mouse moved to (863, 424)
Screenshot: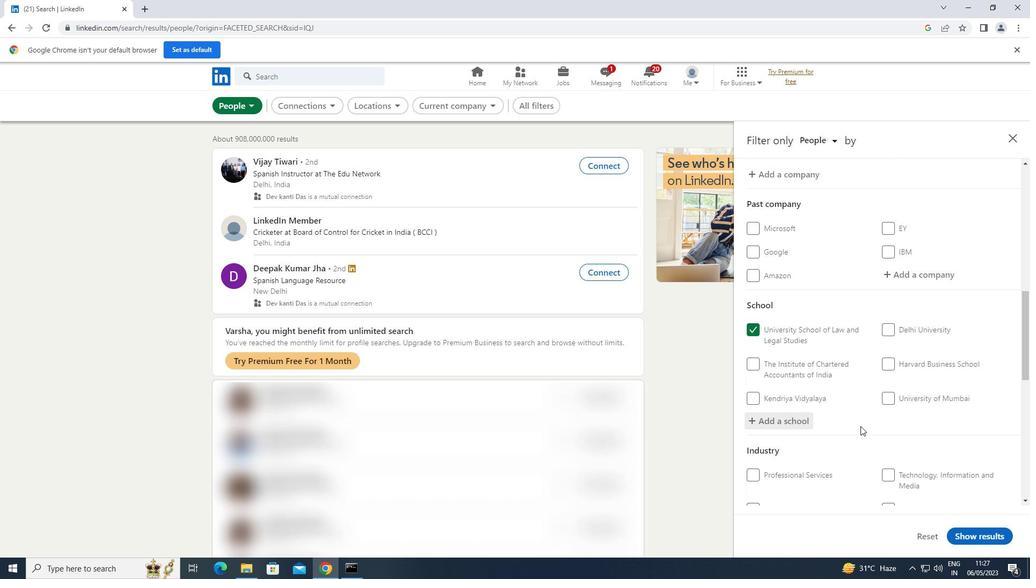 
Action: Mouse scrolled (863, 423) with delta (0, 0)
Screenshot: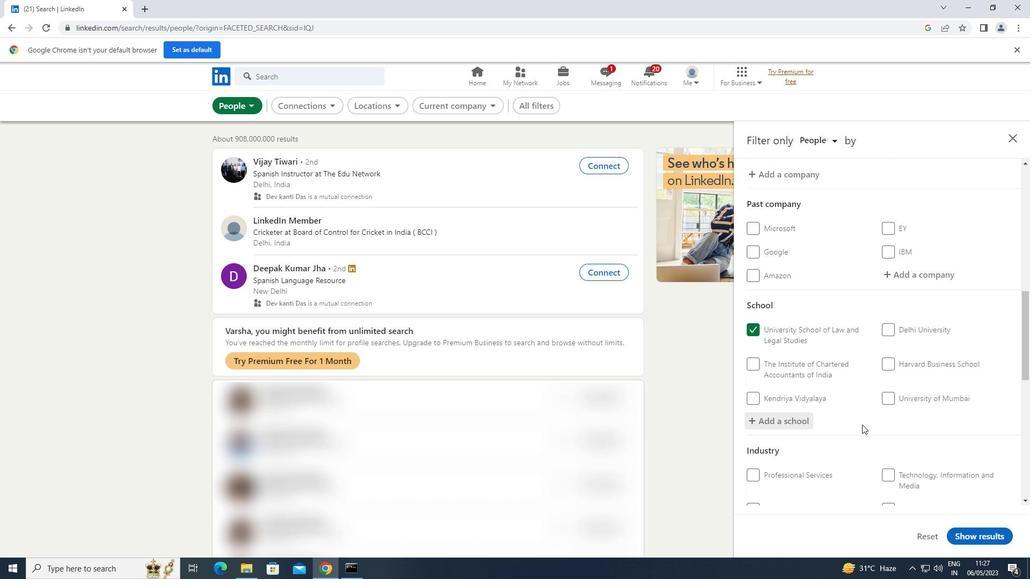 
Action: Mouse scrolled (863, 423) with delta (0, 0)
Screenshot: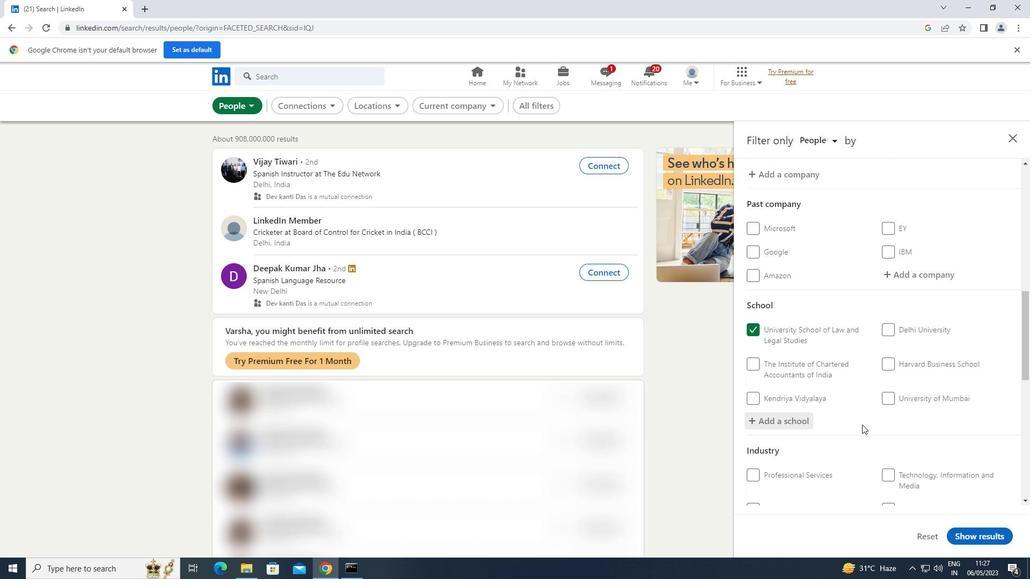 
Action: Mouse moved to (865, 423)
Screenshot: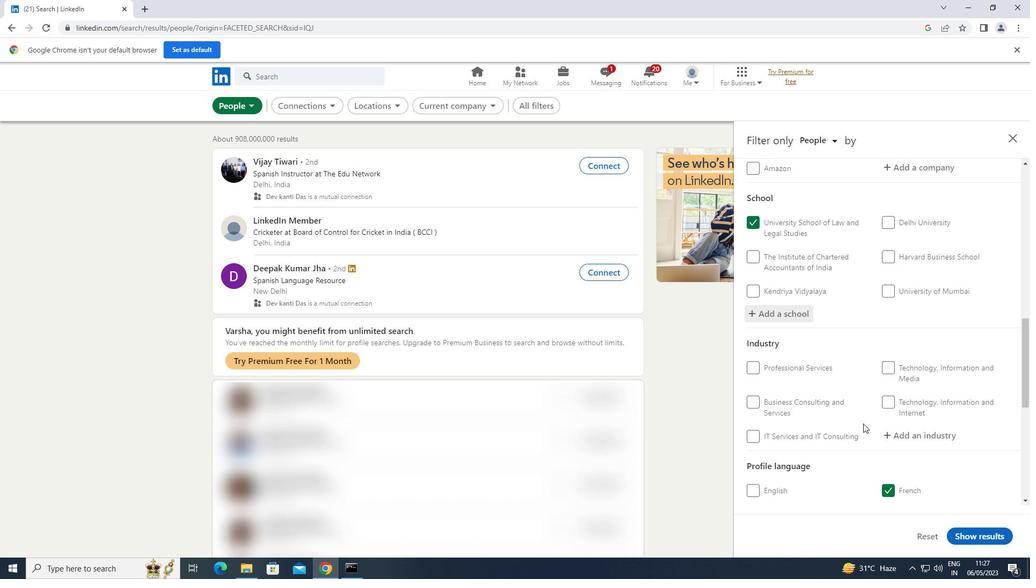 
Action: Mouse scrolled (865, 422) with delta (0, 0)
Screenshot: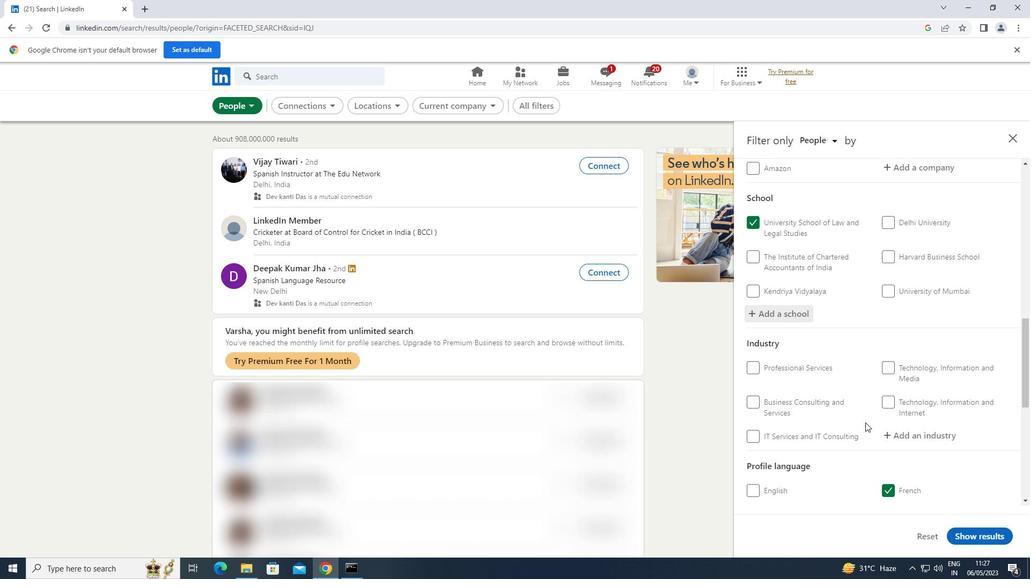 
Action: Mouse moved to (910, 379)
Screenshot: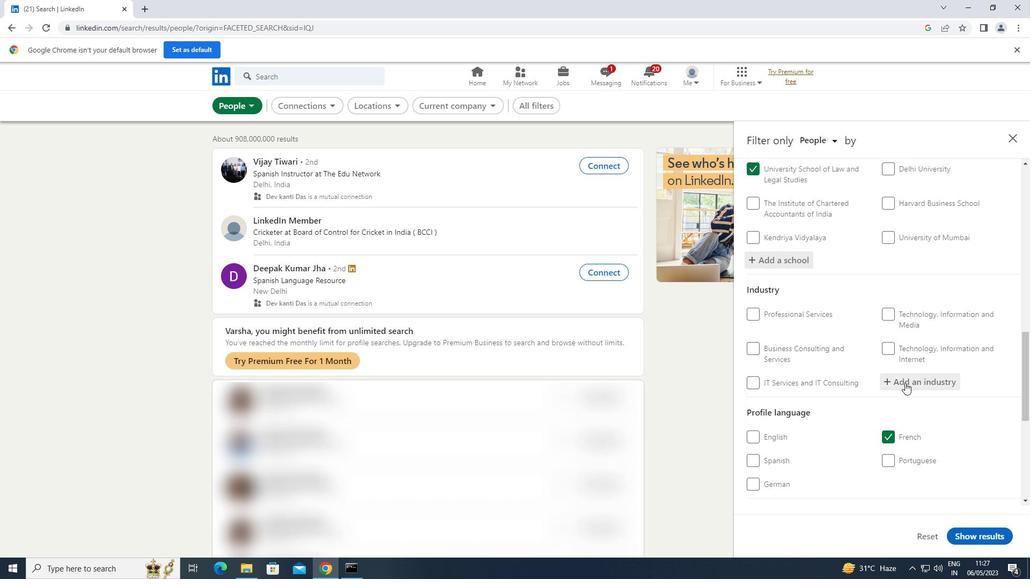 
Action: Mouse pressed left at (910, 379)
Screenshot: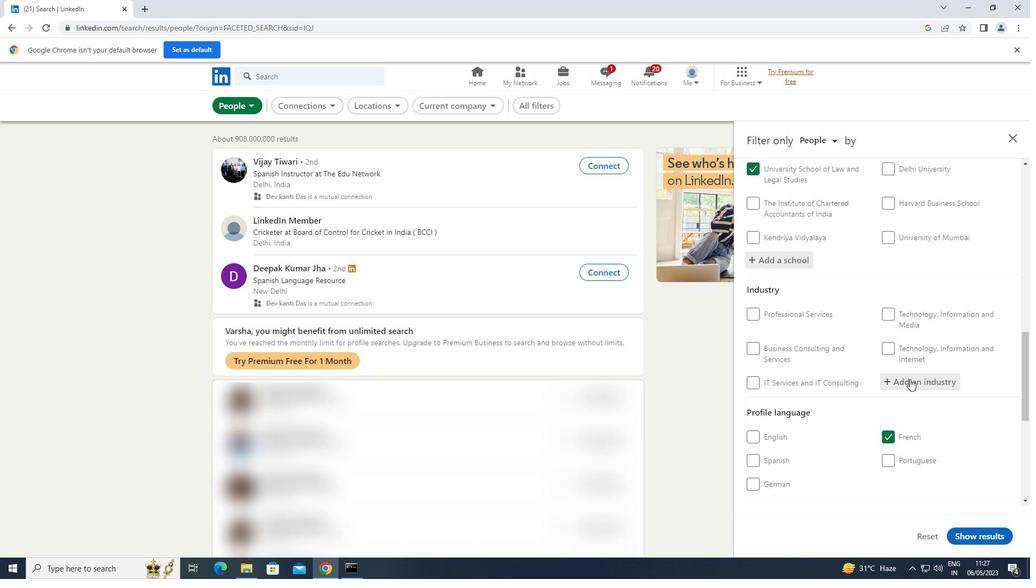 
Action: Key pressed <Key.shift>ELECTRIC<Key.space><Key.shift>POWER<Key.space><Key.shift>TRANSMISSION
Screenshot: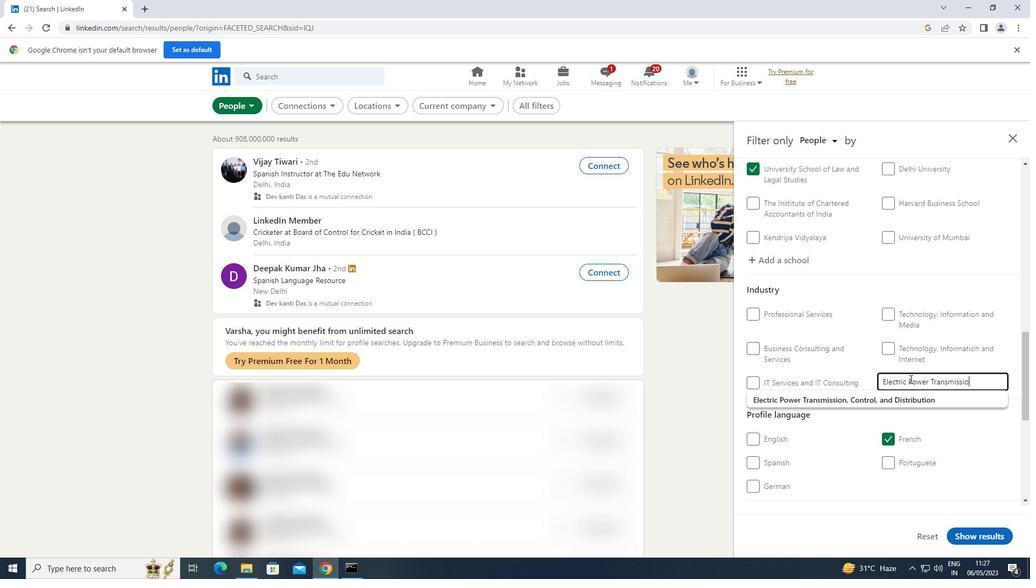 
Action: Mouse moved to (886, 402)
Screenshot: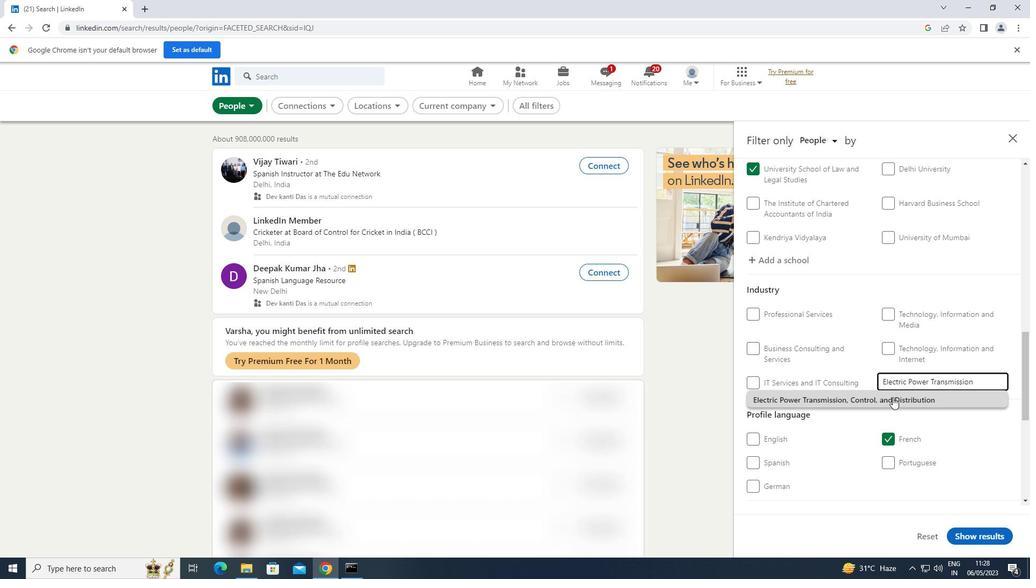 
Action: Mouse pressed left at (886, 402)
Screenshot: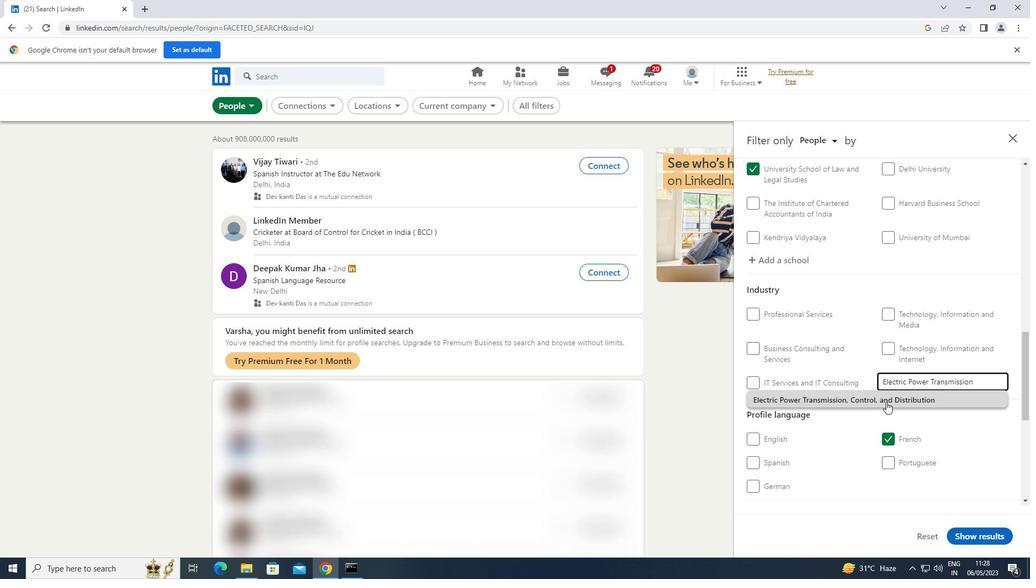 
Action: Mouse scrolled (886, 402) with delta (0, 0)
Screenshot: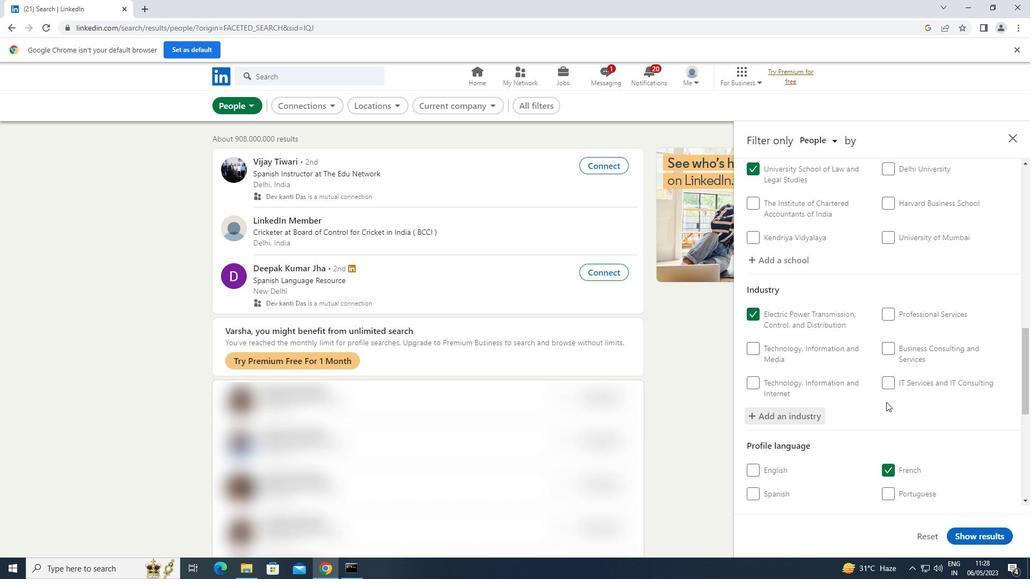 
Action: Mouse scrolled (886, 402) with delta (0, 0)
Screenshot: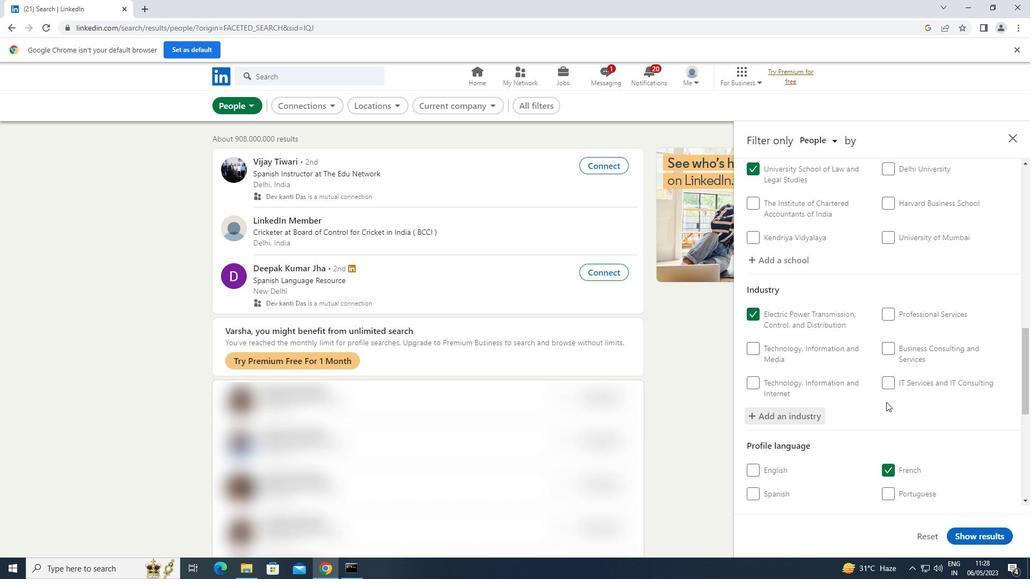 
Action: Mouse scrolled (886, 402) with delta (0, 0)
Screenshot: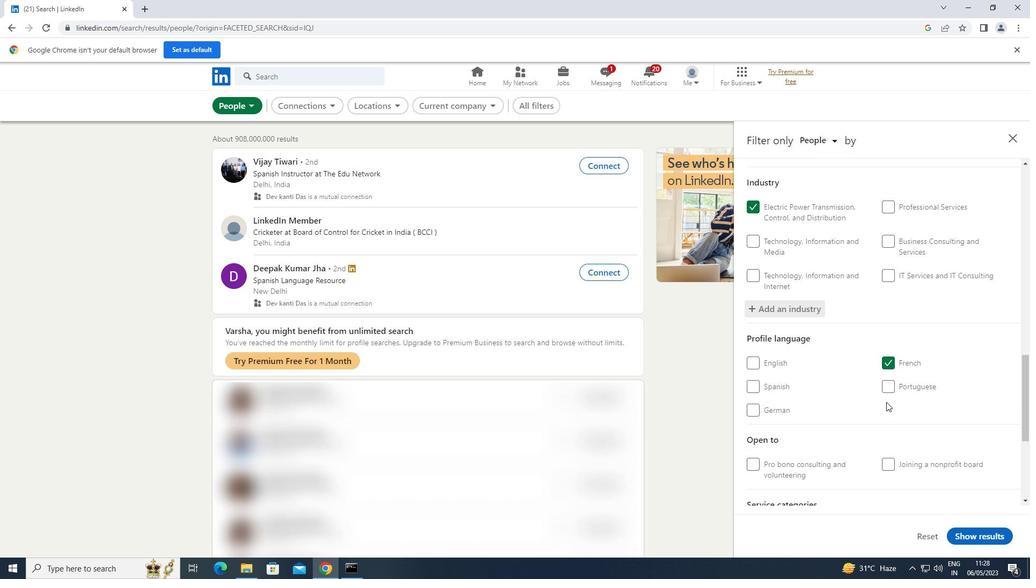 
Action: Mouse scrolled (886, 402) with delta (0, 0)
Screenshot: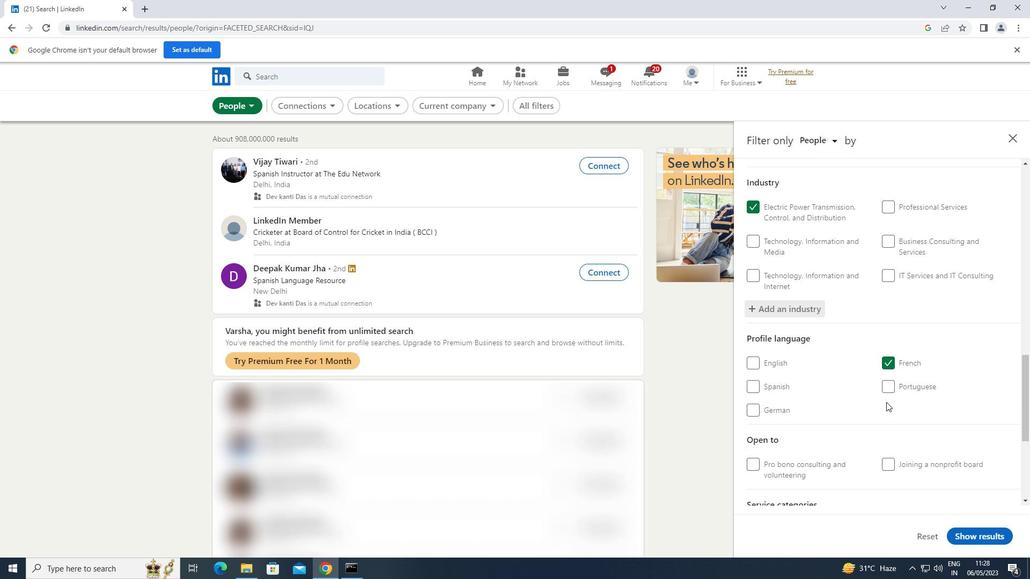 
Action: Mouse scrolled (886, 402) with delta (0, 0)
Screenshot: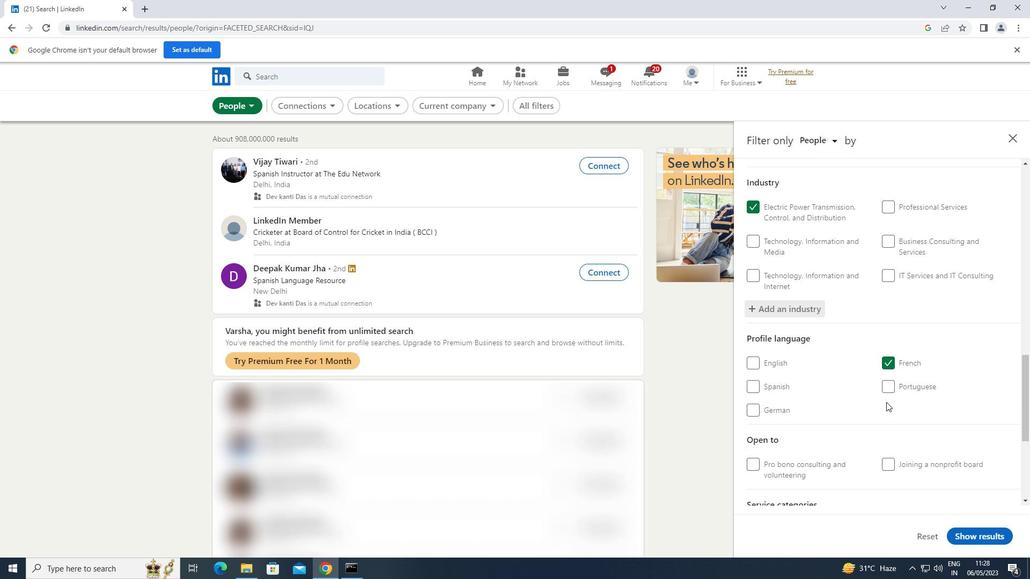 
Action: Mouse moved to (924, 410)
Screenshot: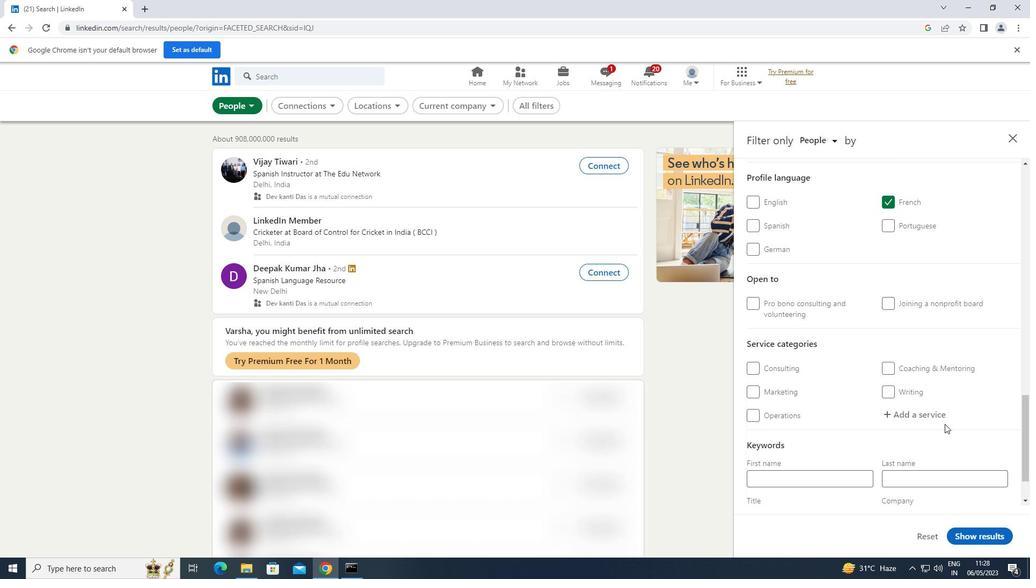 
Action: Mouse pressed left at (924, 410)
Screenshot: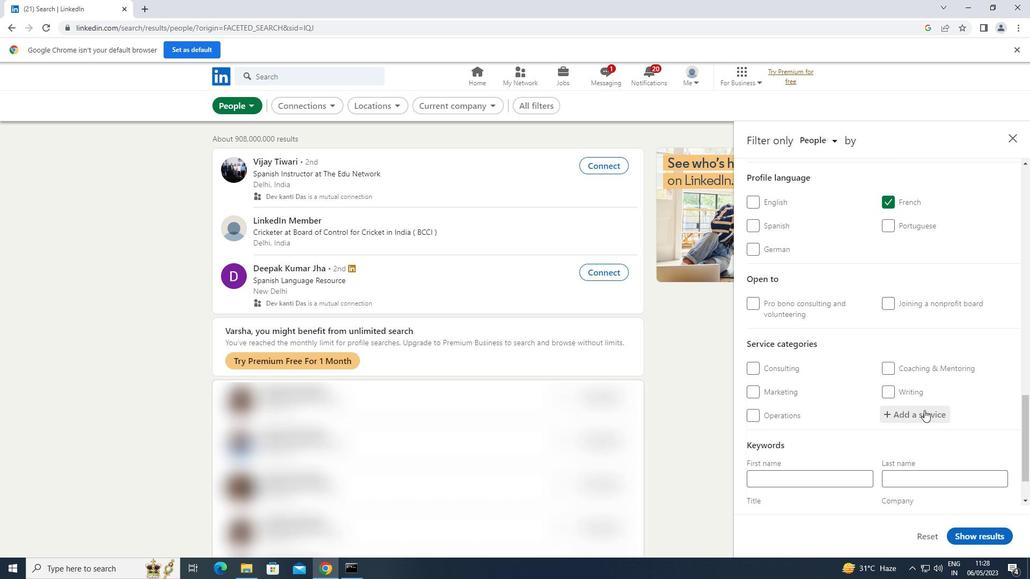
Action: Key pressed <Key.shift>GROWTH<Key.space>
Screenshot: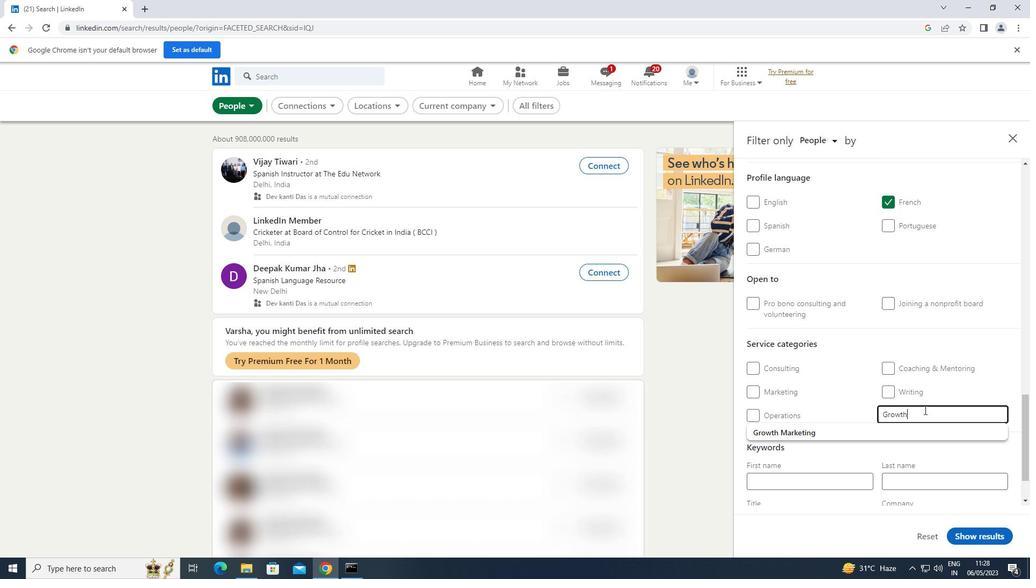 
Action: Mouse moved to (886, 426)
Screenshot: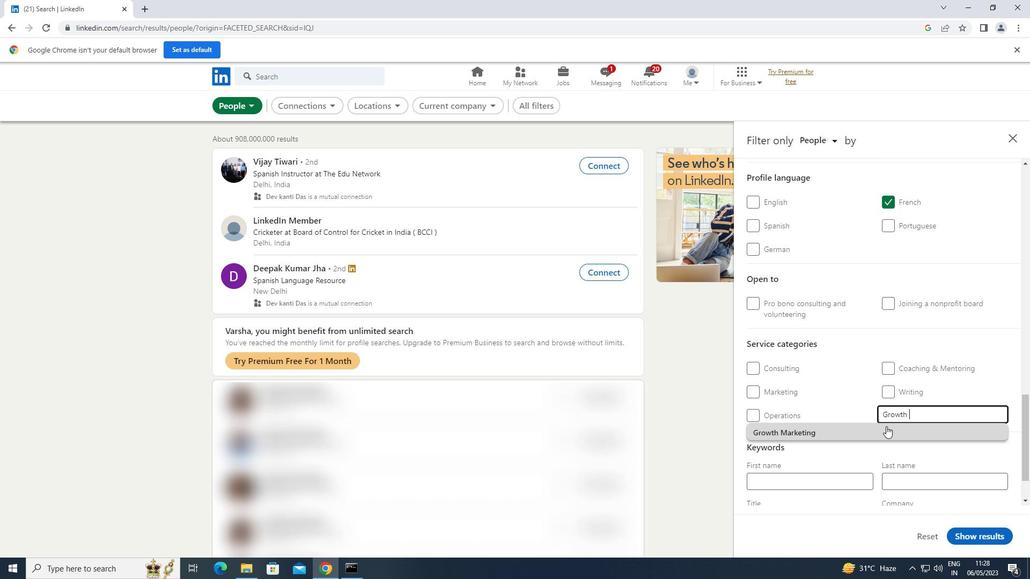 
Action: Mouse pressed left at (886, 426)
Screenshot: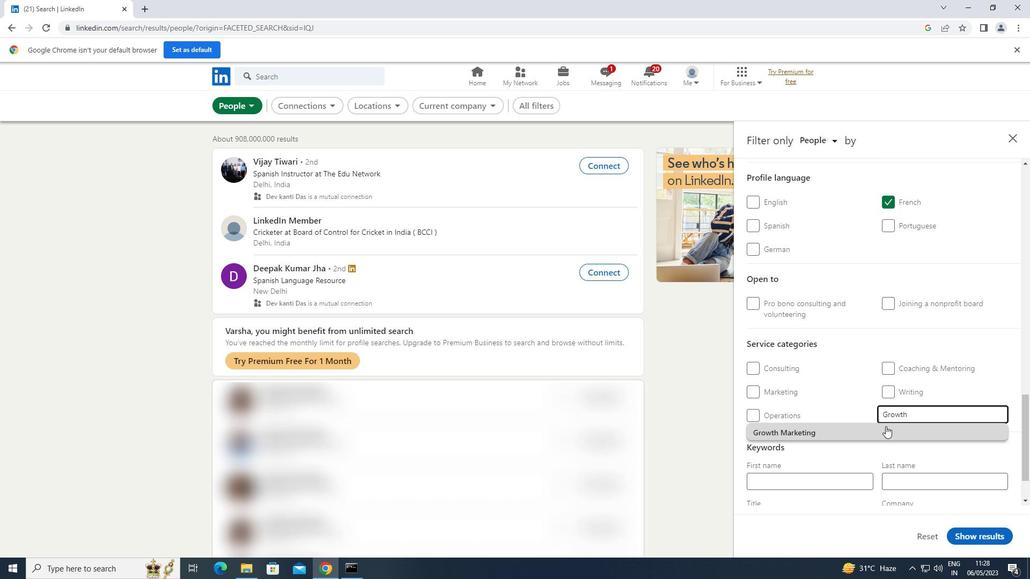 
Action: Mouse scrolled (886, 426) with delta (0, 0)
Screenshot: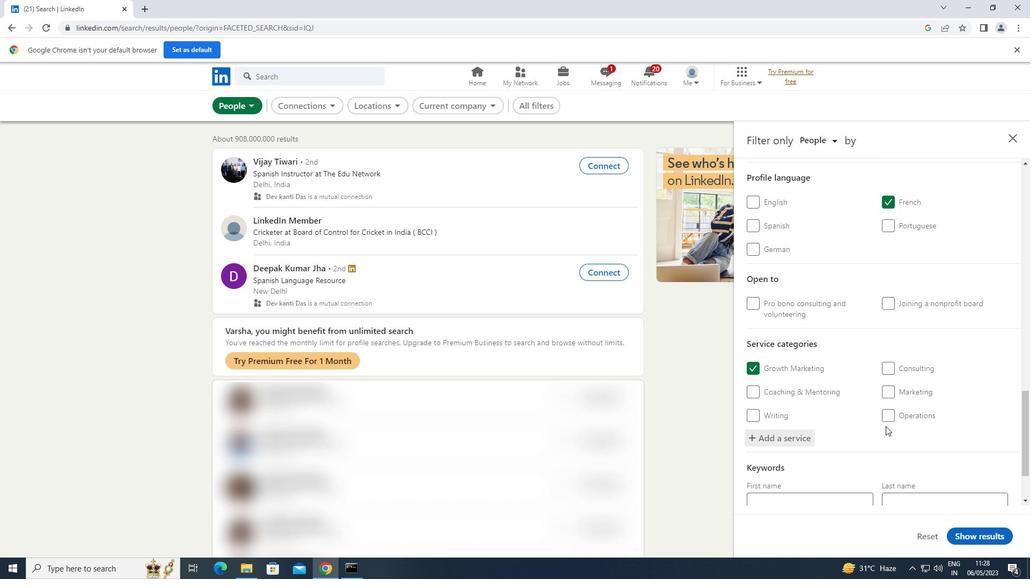 
Action: Mouse scrolled (886, 426) with delta (0, 0)
Screenshot: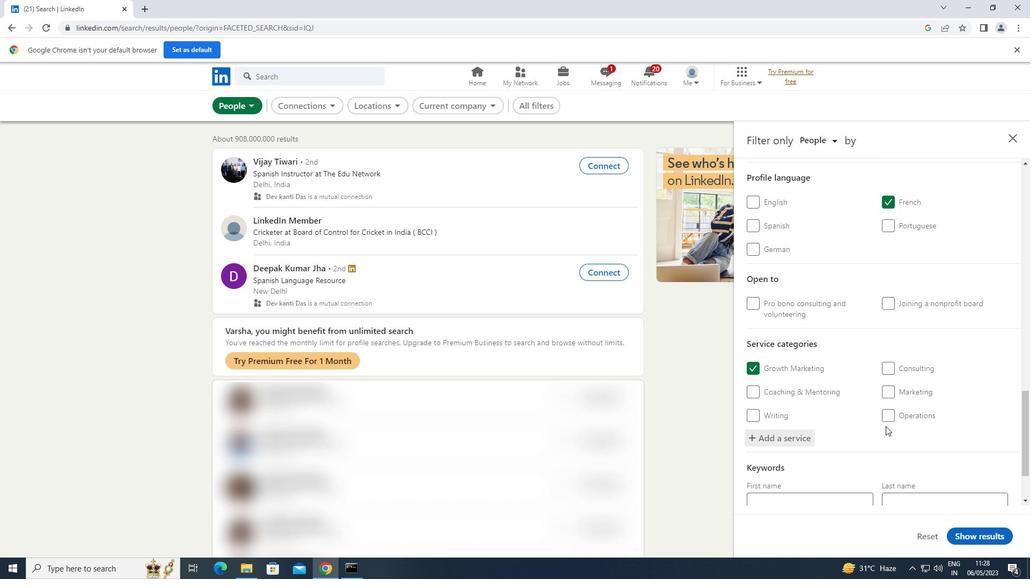 
Action: Mouse scrolled (886, 426) with delta (0, 0)
Screenshot: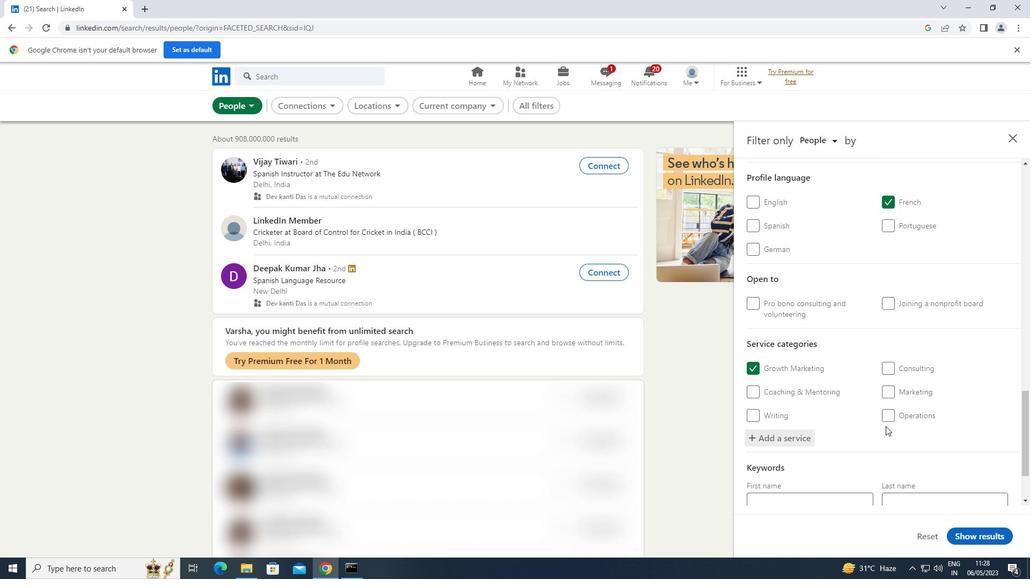 
Action: Mouse scrolled (886, 426) with delta (0, 0)
Screenshot: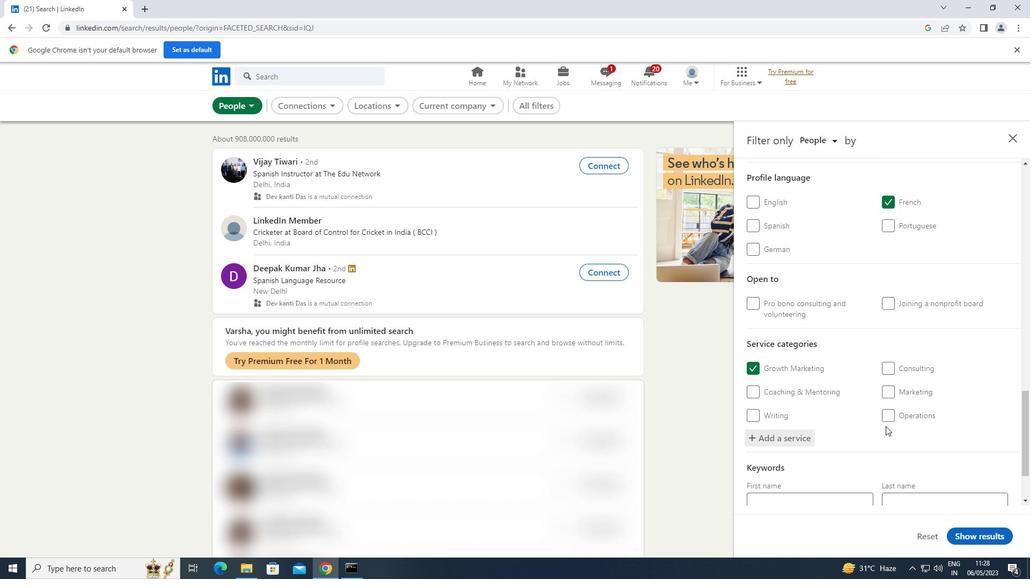
Action: Mouse scrolled (886, 426) with delta (0, 0)
Screenshot: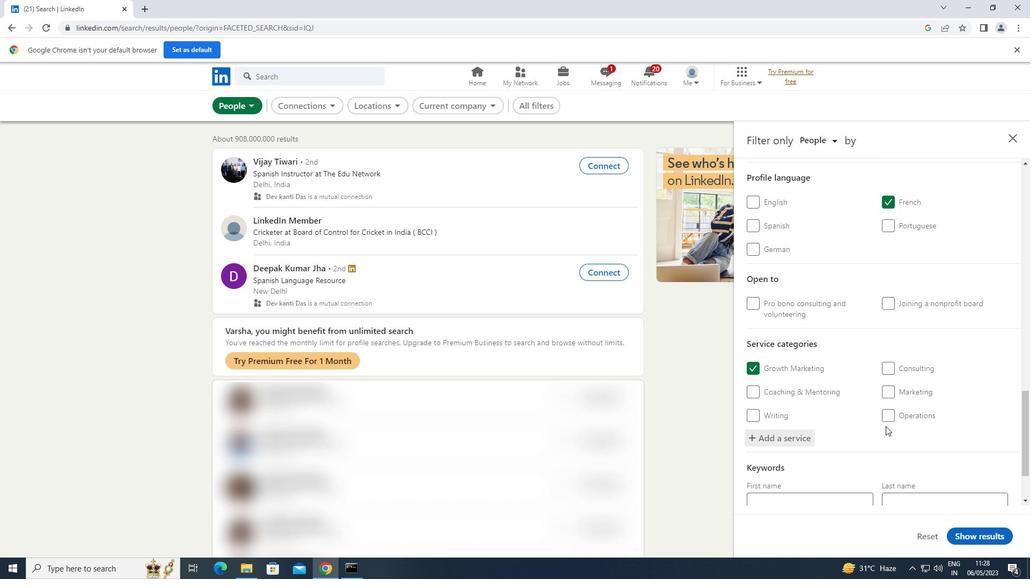 
Action: Mouse scrolled (886, 426) with delta (0, 0)
Screenshot: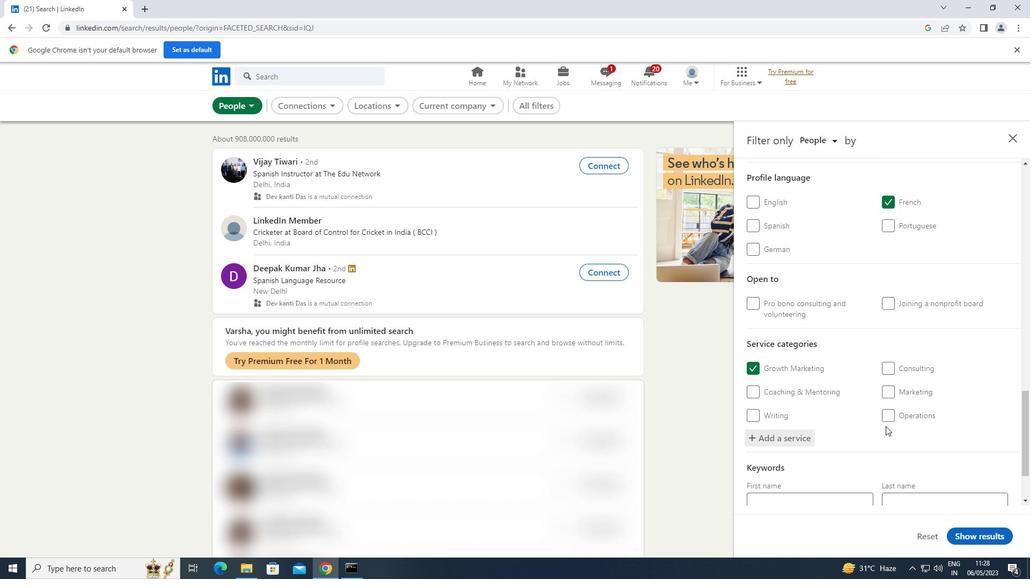 
Action: Mouse moved to (833, 456)
Screenshot: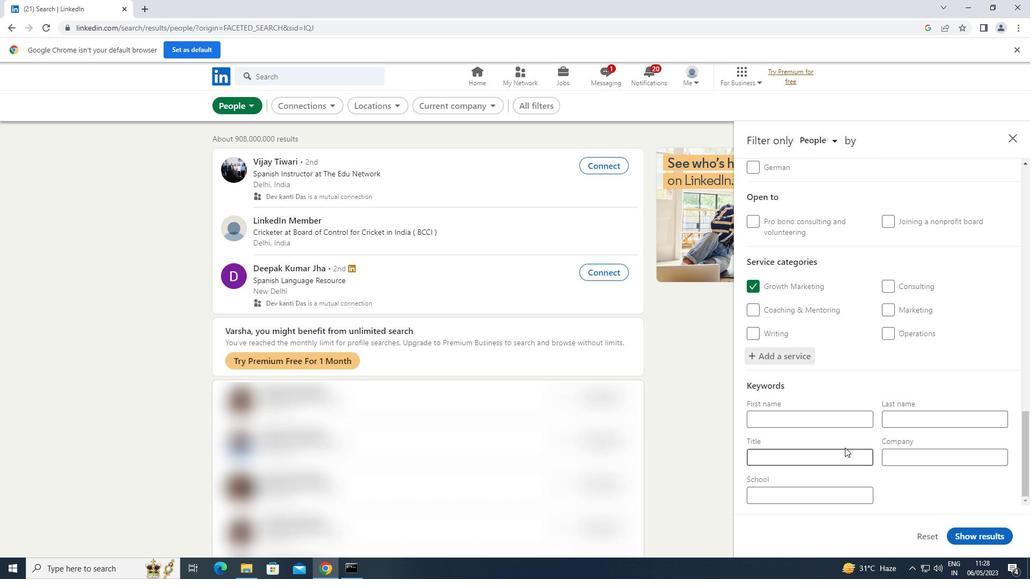 
Action: Mouse pressed left at (833, 456)
Screenshot: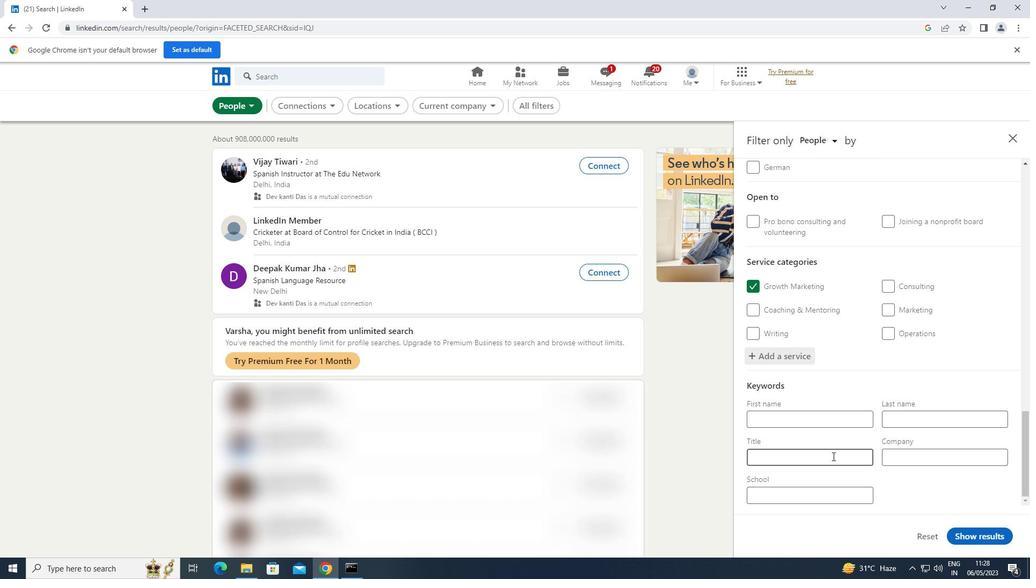 
Action: Key pressed <Key.shift>TRANSLATOR
Screenshot: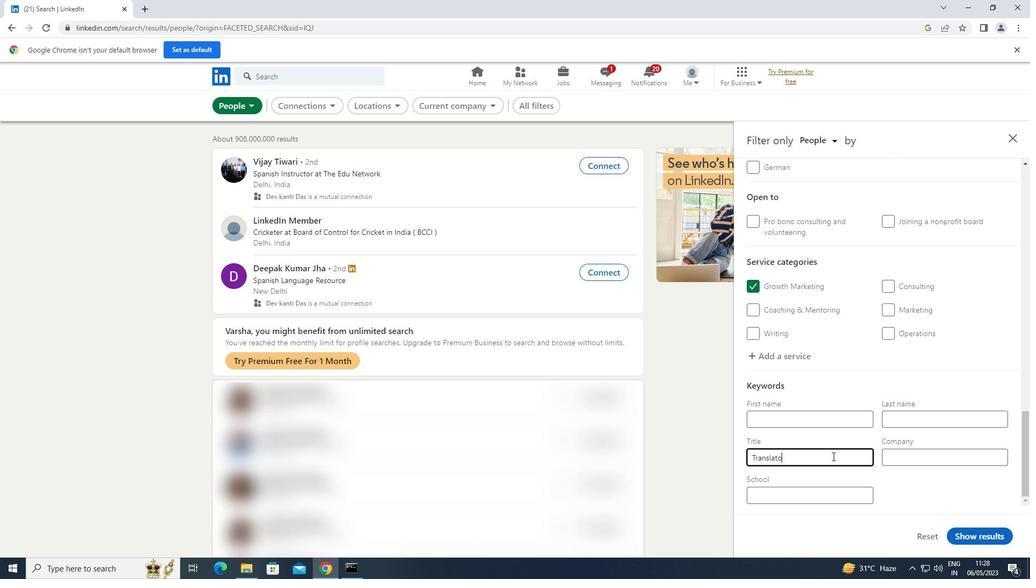 
Action: Mouse moved to (993, 538)
Screenshot: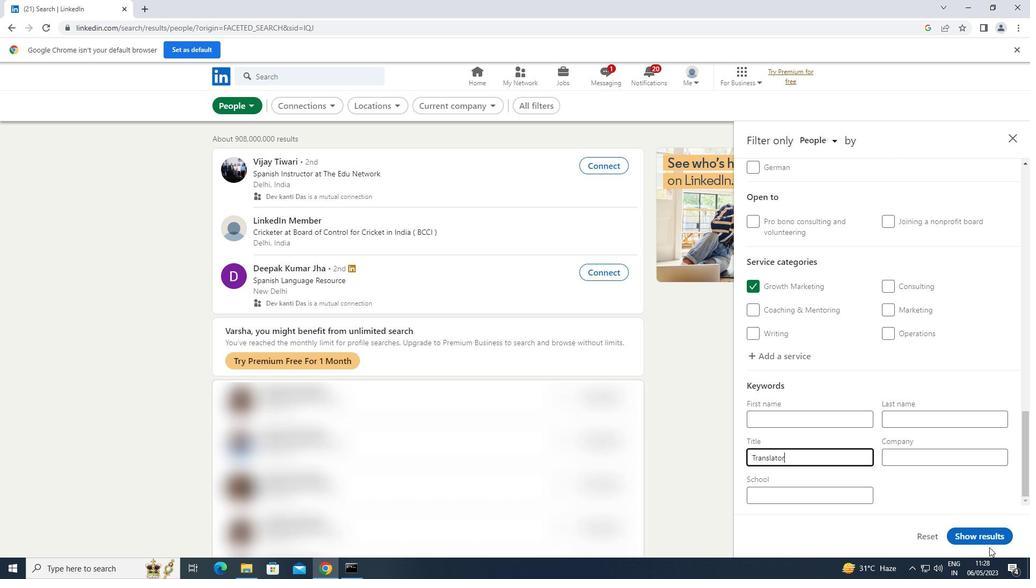 
Action: Mouse pressed left at (993, 538)
Screenshot: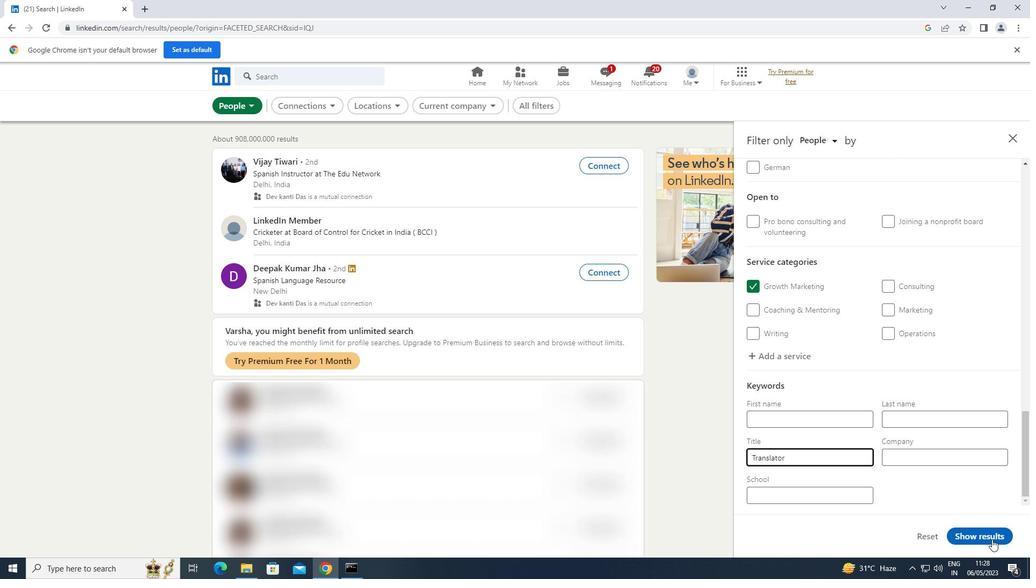 
